 Task: Look for space in Valenza, Italy from 1st July, 2023 to 3rd July, 2023 for 1 adult in price range Rs.5000 to Rs.15000. Place can be private room with 1  bedroom having 1 bed and 1 bathroom. Property type can be house, flat, guest house, hotel. Amenities needed are: wifi. Booking option can be shelf check-in. Required host language is English.
Action: Mouse moved to (392, 95)
Screenshot: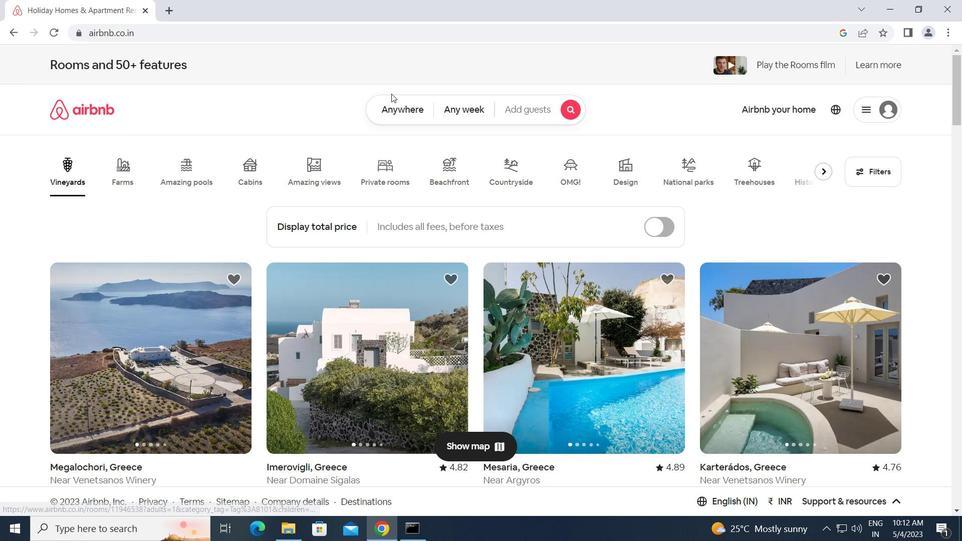 
Action: Mouse pressed left at (392, 95)
Screenshot: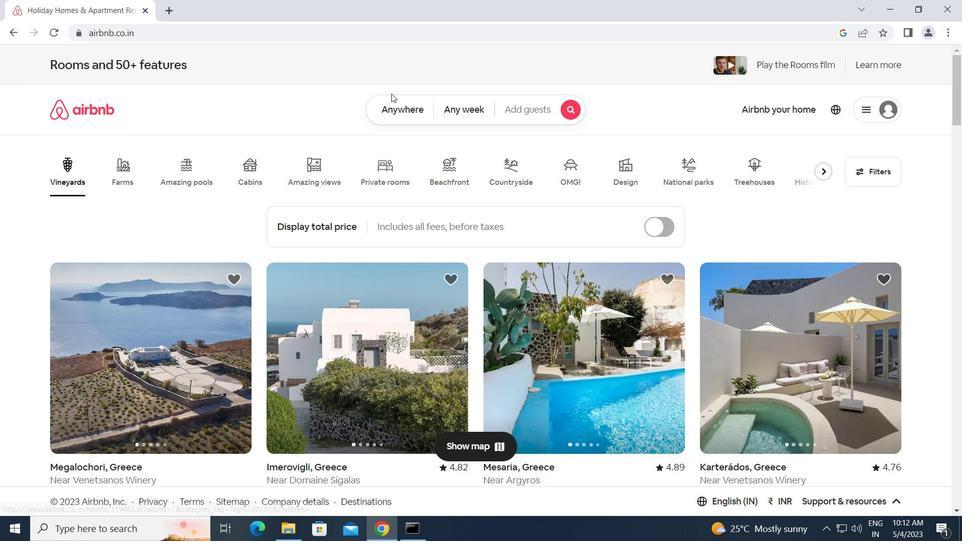 
Action: Mouse moved to (292, 146)
Screenshot: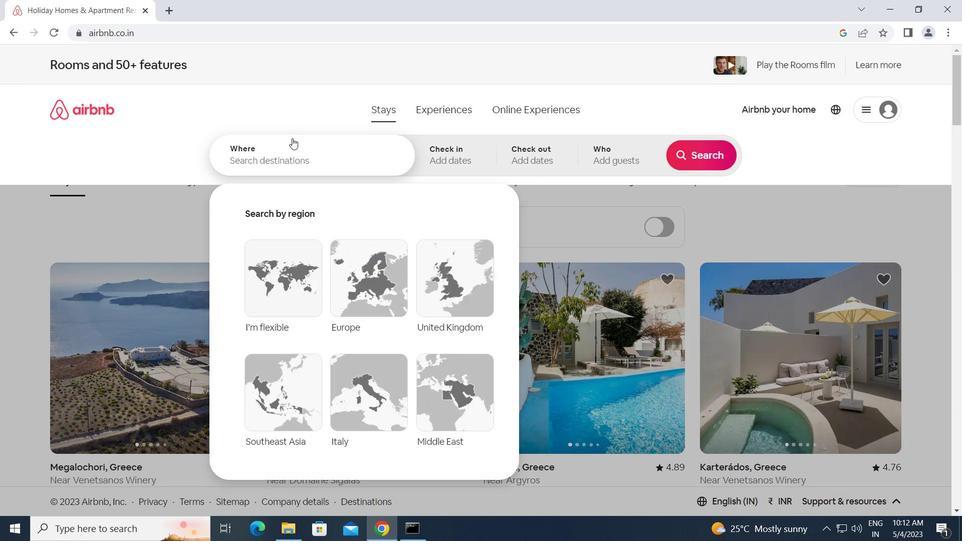 
Action: Mouse pressed left at (292, 146)
Screenshot: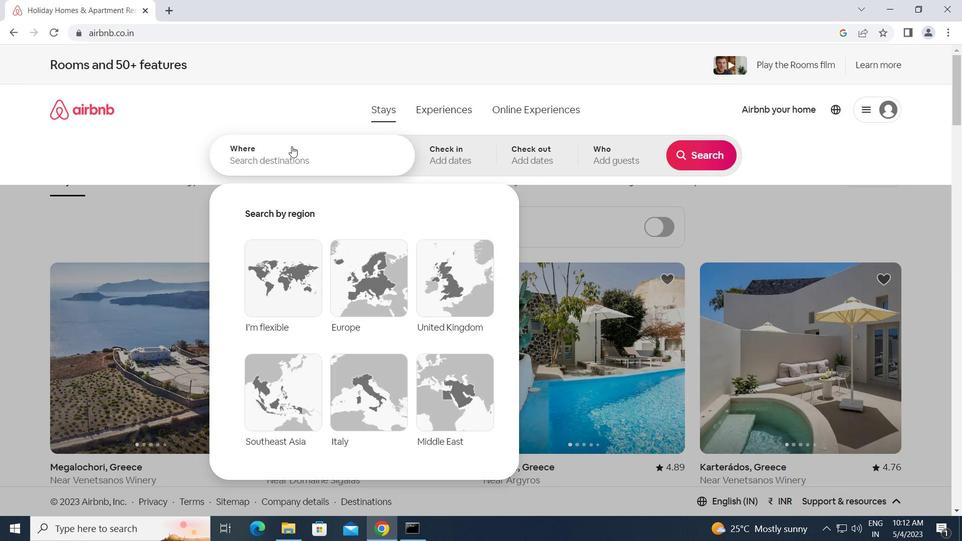 
Action: Key pressed v<Key.caps_lock>alenza,<Key.space><Key.caps_lock>i<Key.caps_lock>taly<Key.enter>
Screenshot: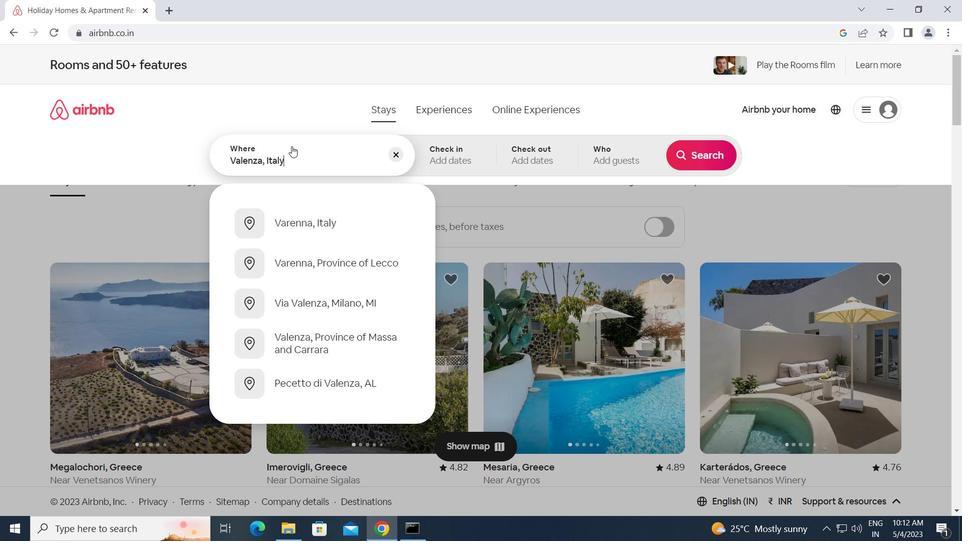 
Action: Mouse moved to (698, 256)
Screenshot: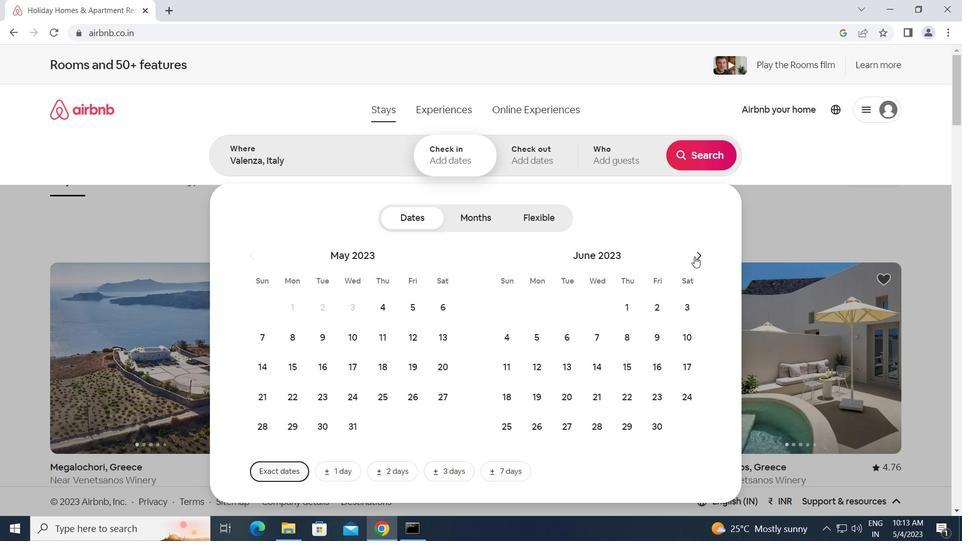 
Action: Mouse pressed left at (698, 256)
Screenshot: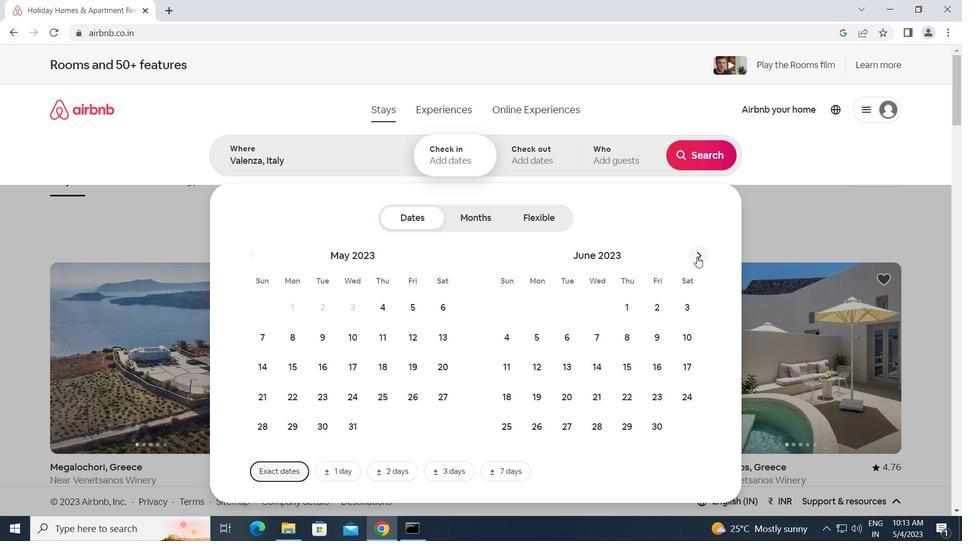 
Action: Mouse moved to (694, 311)
Screenshot: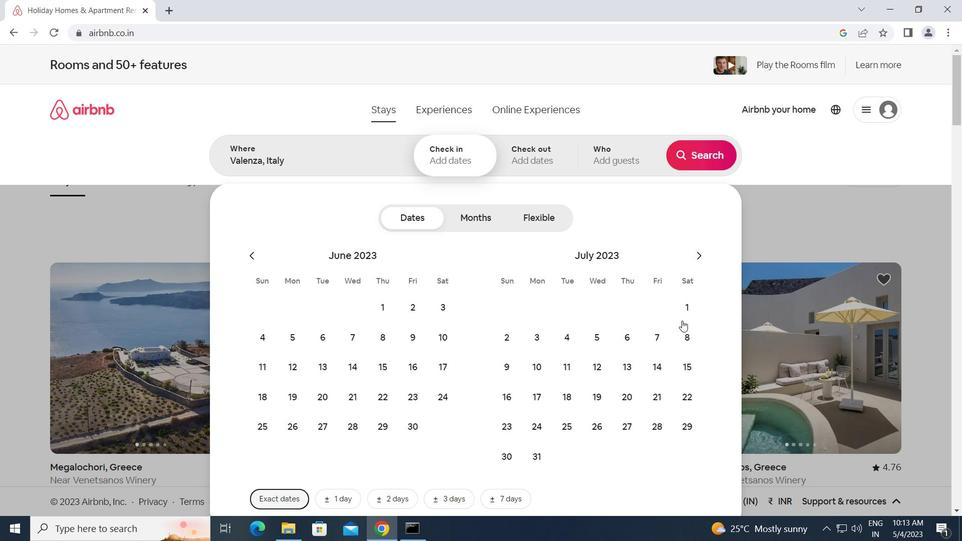 
Action: Mouse pressed left at (694, 311)
Screenshot: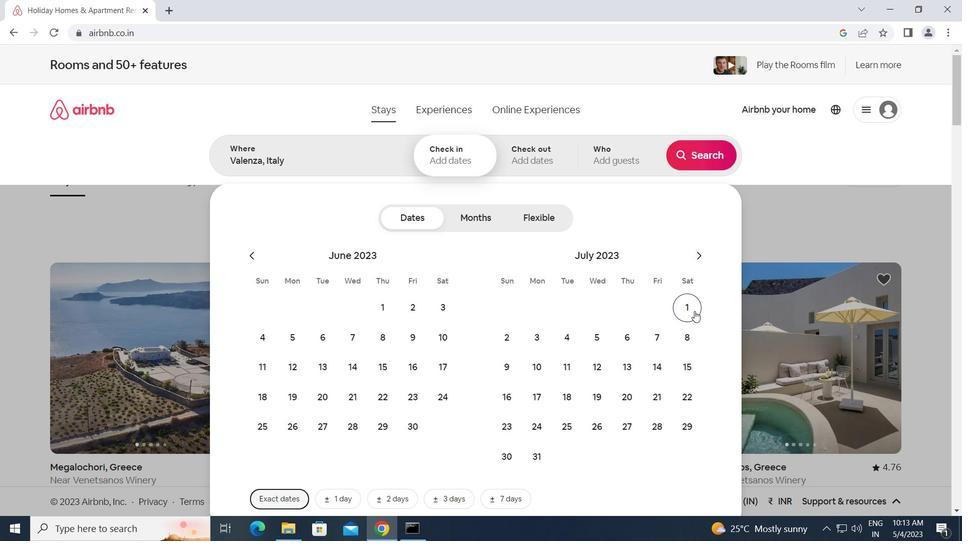 
Action: Mouse moved to (536, 336)
Screenshot: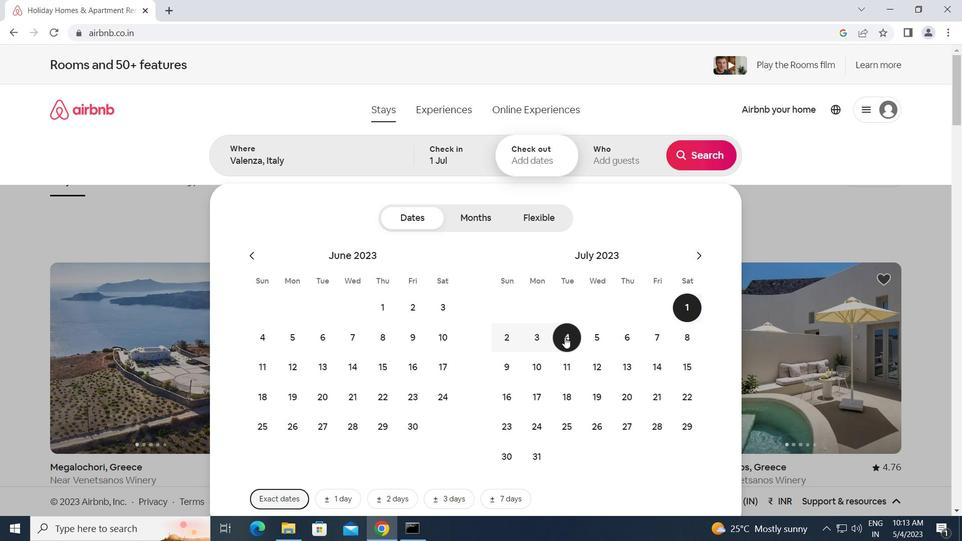 
Action: Mouse pressed left at (536, 336)
Screenshot: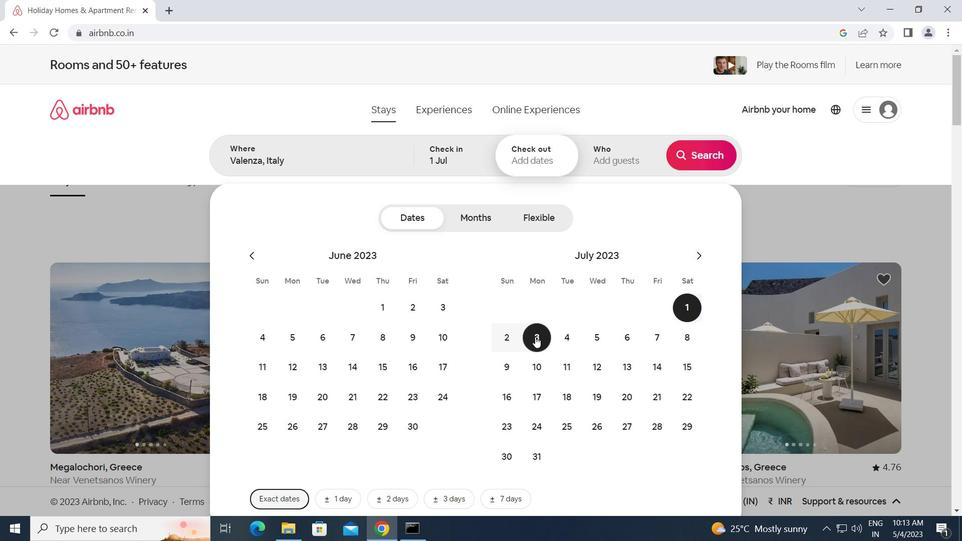 
Action: Mouse moved to (605, 160)
Screenshot: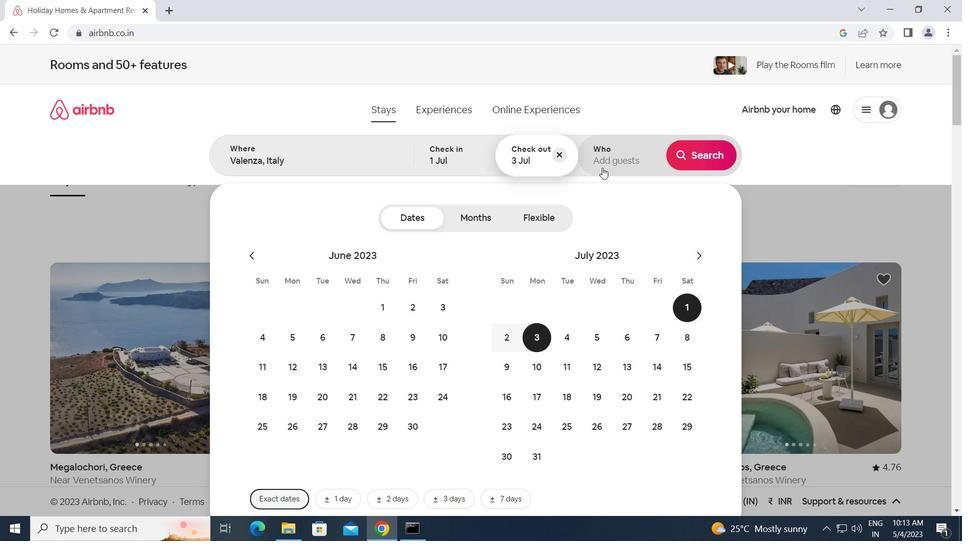 
Action: Mouse pressed left at (605, 160)
Screenshot: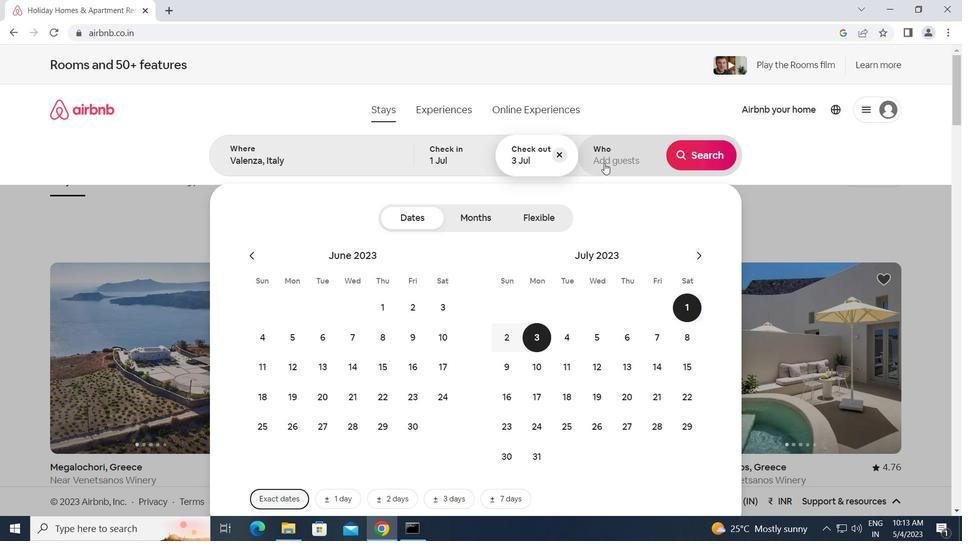 
Action: Mouse moved to (698, 217)
Screenshot: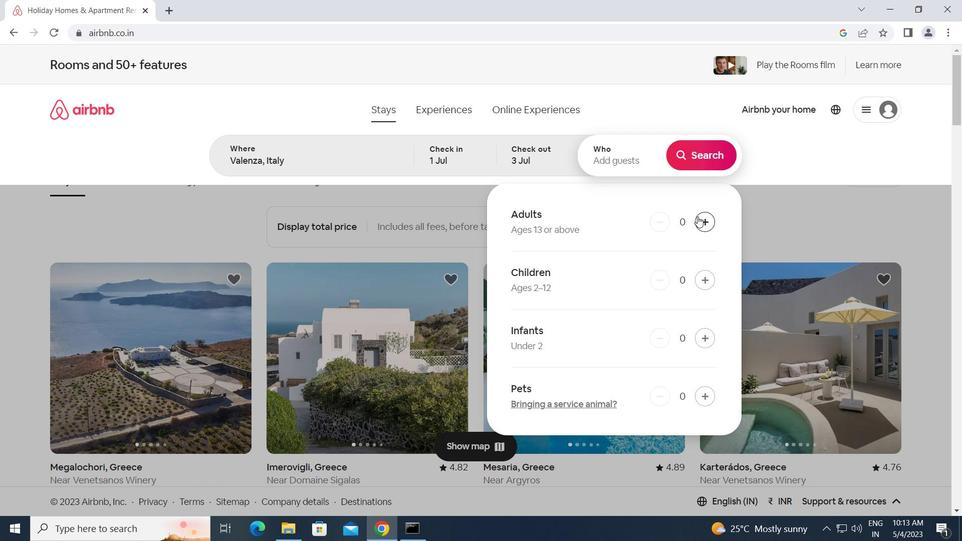 
Action: Mouse pressed left at (698, 217)
Screenshot: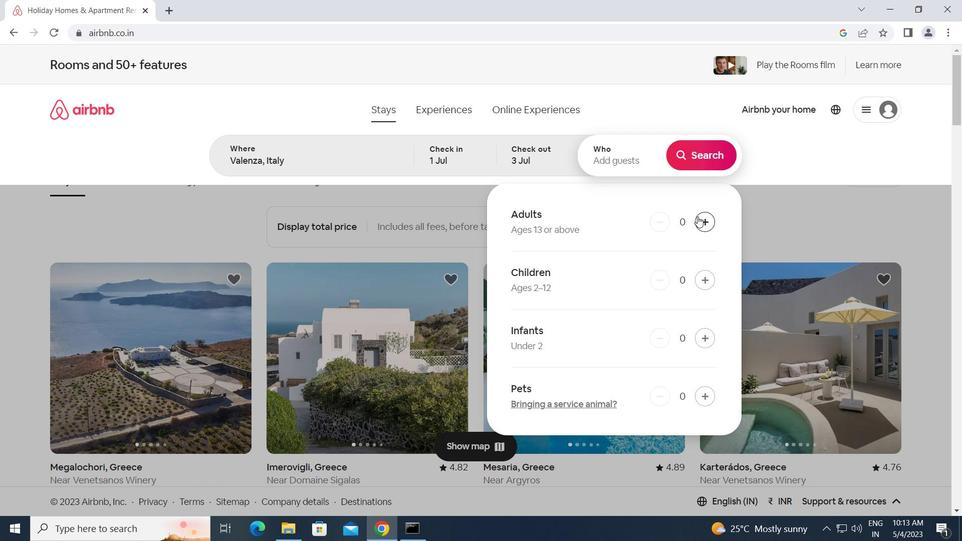 
Action: Mouse moved to (701, 153)
Screenshot: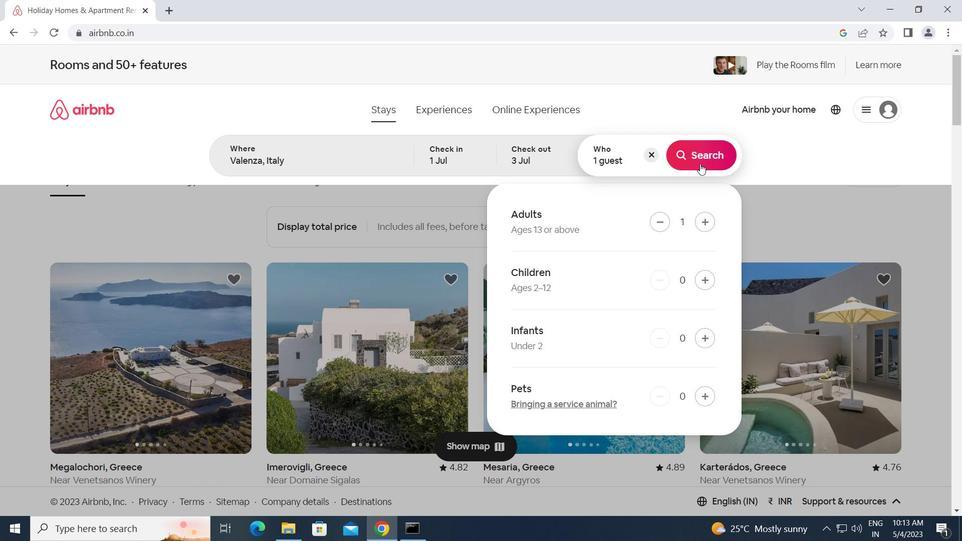
Action: Mouse pressed left at (701, 153)
Screenshot: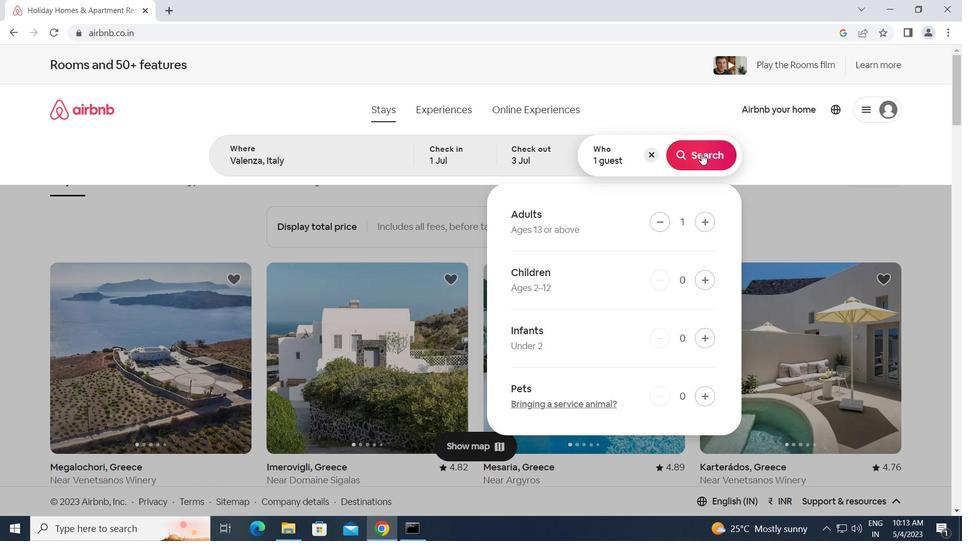 
Action: Mouse moved to (902, 113)
Screenshot: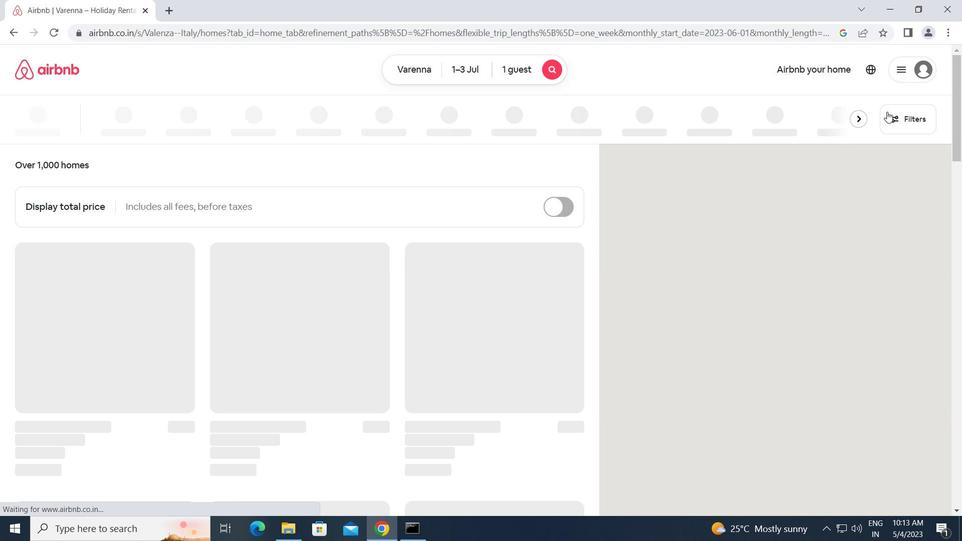 
Action: Mouse pressed left at (902, 113)
Screenshot: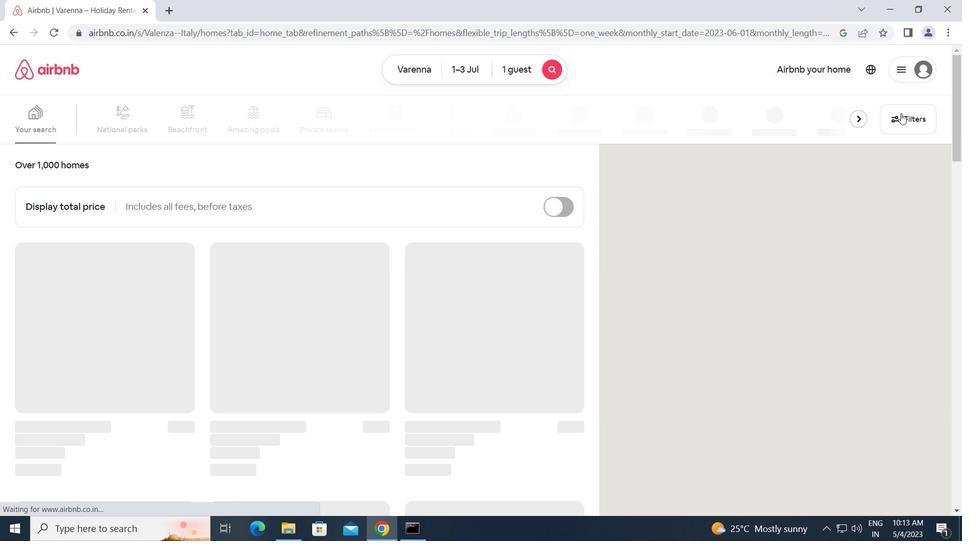 
Action: Mouse moved to (318, 280)
Screenshot: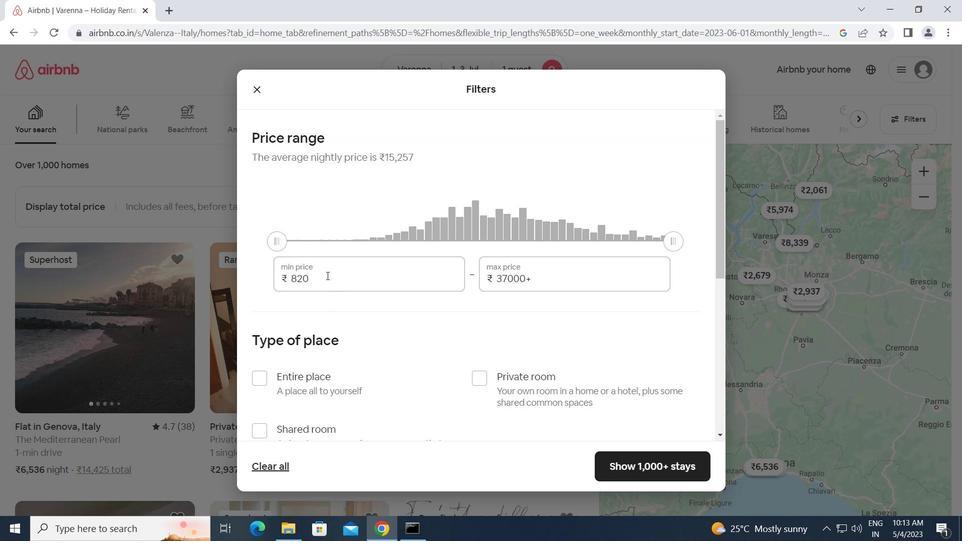 
Action: Mouse pressed left at (318, 280)
Screenshot: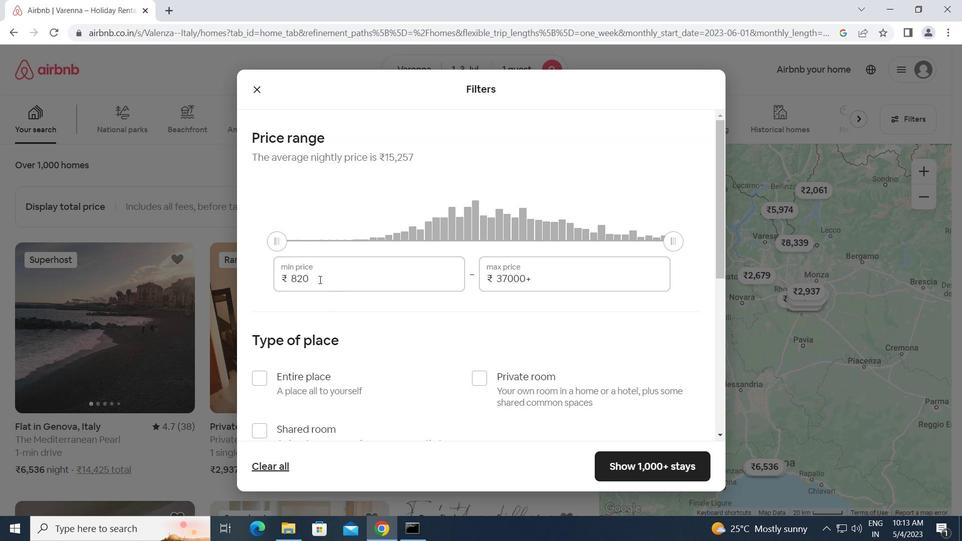 
Action: Mouse moved to (275, 281)
Screenshot: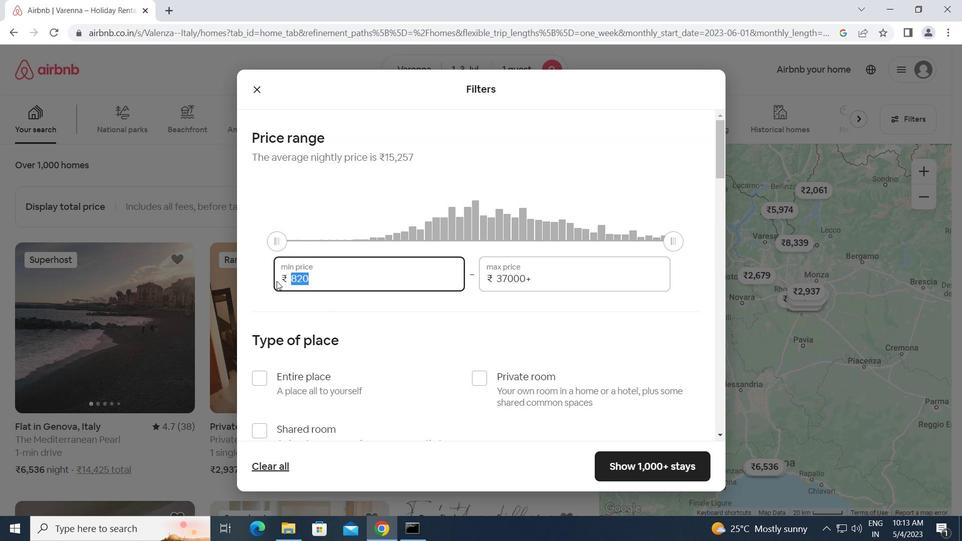 
Action: Key pressed 5000<Key.tab>1<Key.backspace><Key.backspace><Key.backspace><Key.backspace><Key.backspace><Key.backspace><Key.backspace><Key.backspace><Key.backspace><Key.backspace><Key.backspace><Key.backspace><Key.backspace>15000
Screenshot: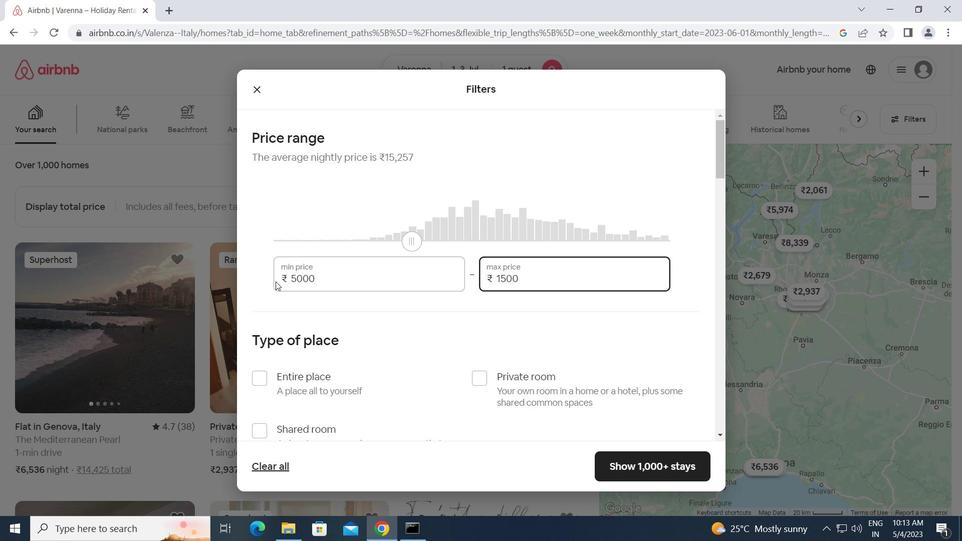 
Action: Mouse moved to (472, 378)
Screenshot: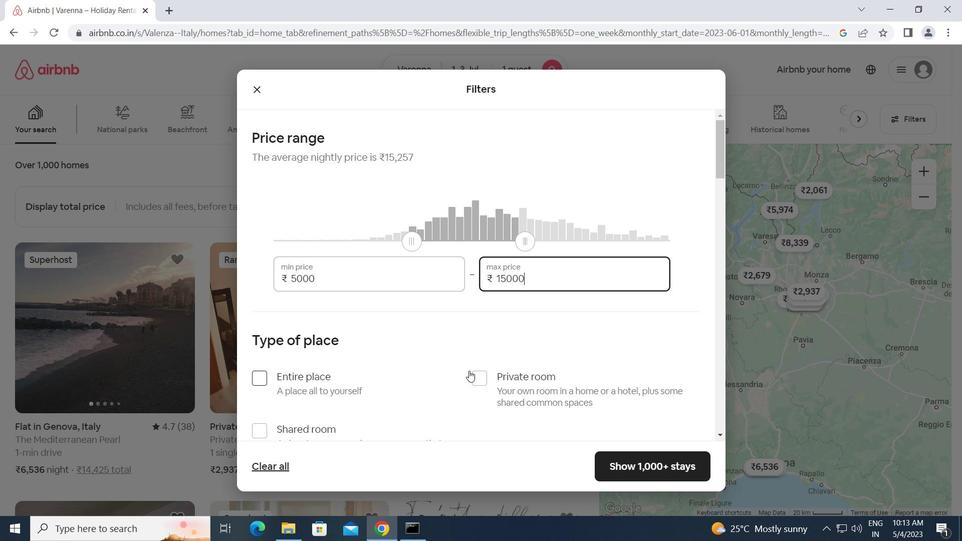 
Action: Mouse pressed left at (472, 378)
Screenshot: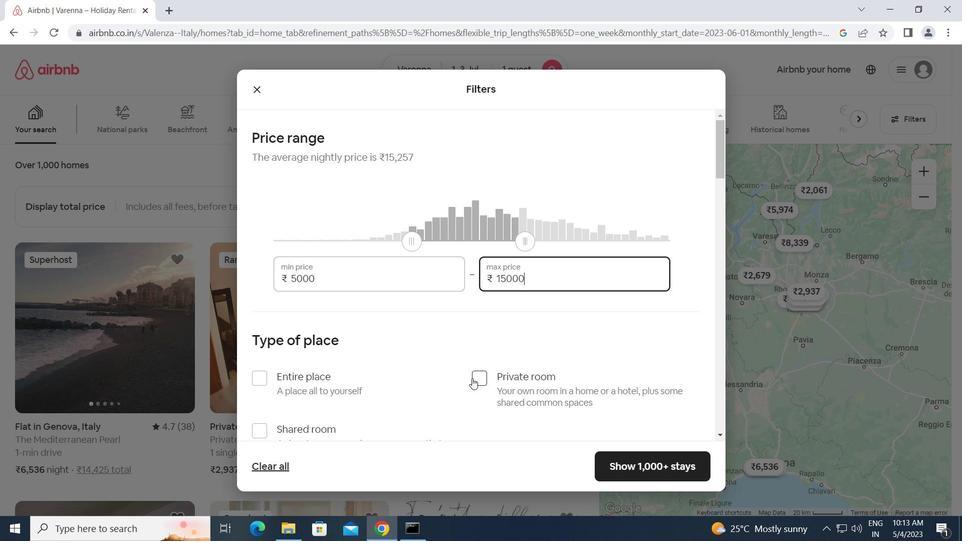 
Action: Mouse moved to (433, 387)
Screenshot: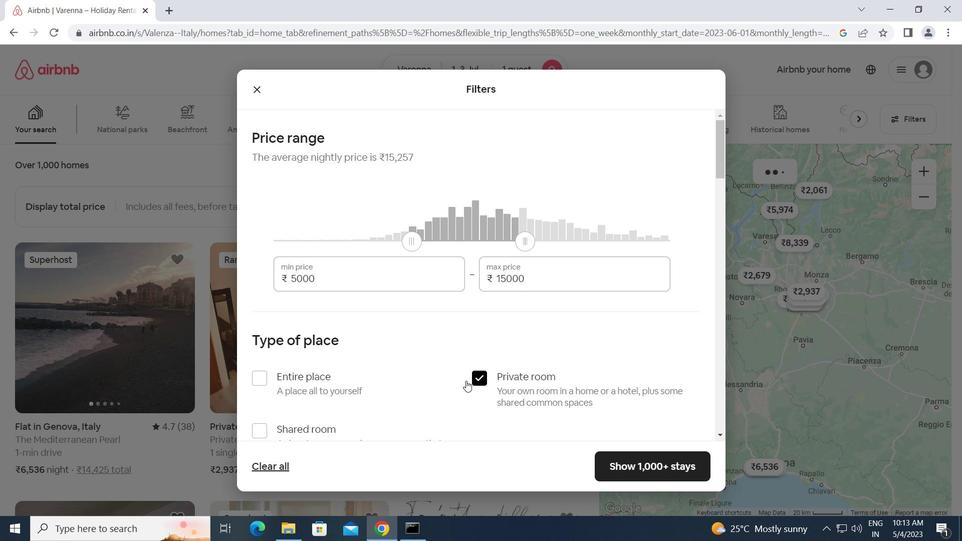 
Action: Mouse scrolled (433, 386) with delta (0, 0)
Screenshot: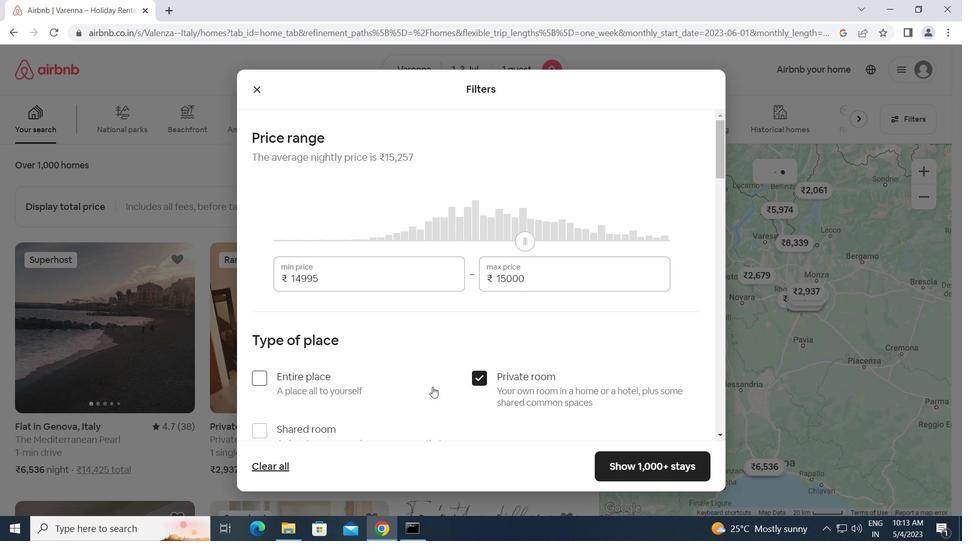 
Action: Mouse scrolled (433, 386) with delta (0, 0)
Screenshot: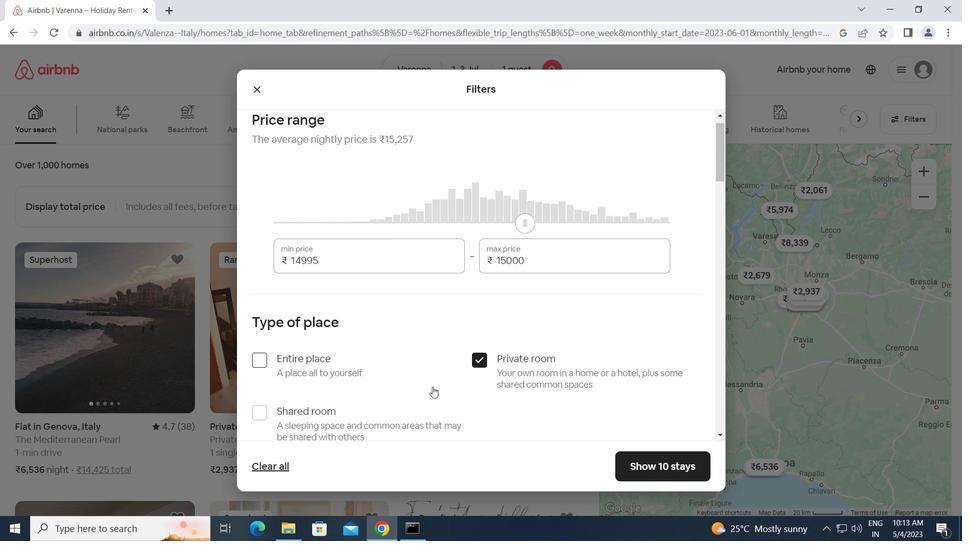 
Action: Mouse moved to (394, 397)
Screenshot: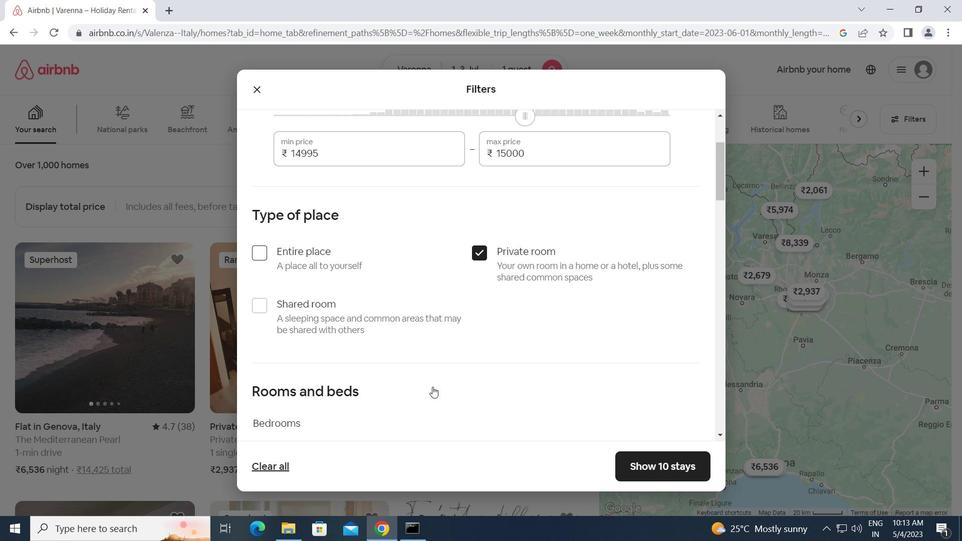 
Action: Mouse scrolled (394, 397) with delta (0, 0)
Screenshot: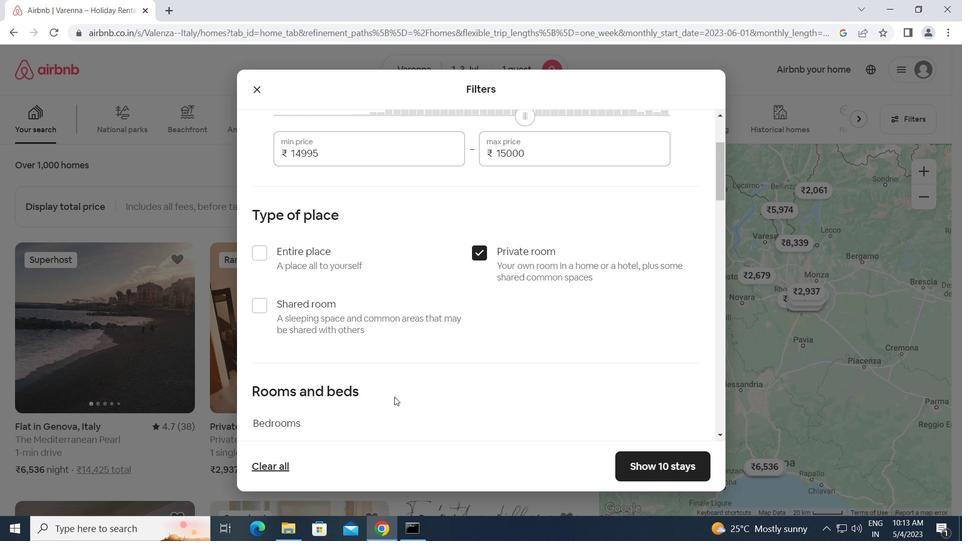 
Action: Mouse moved to (322, 394)
Screenshot: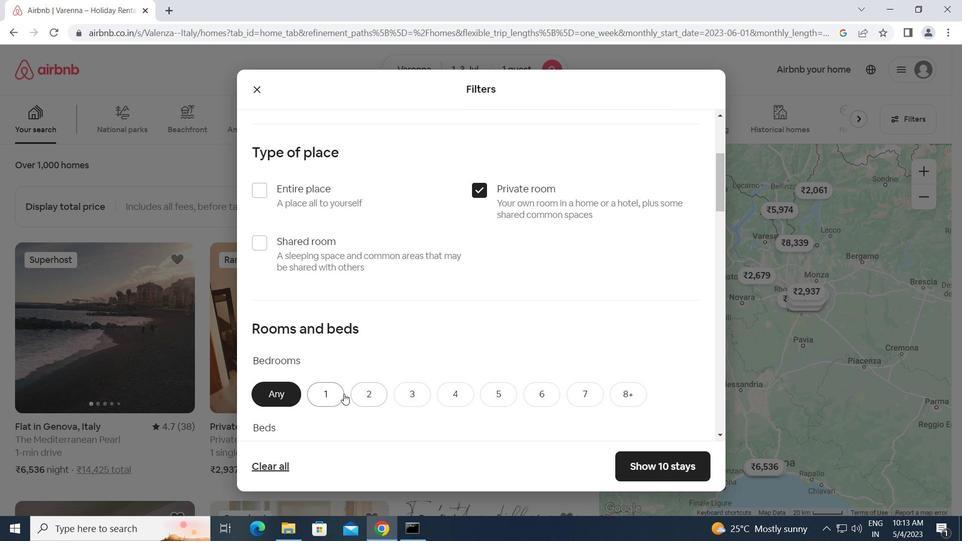 
Action: Mouse pressed left at (322, 394)
Screenshot: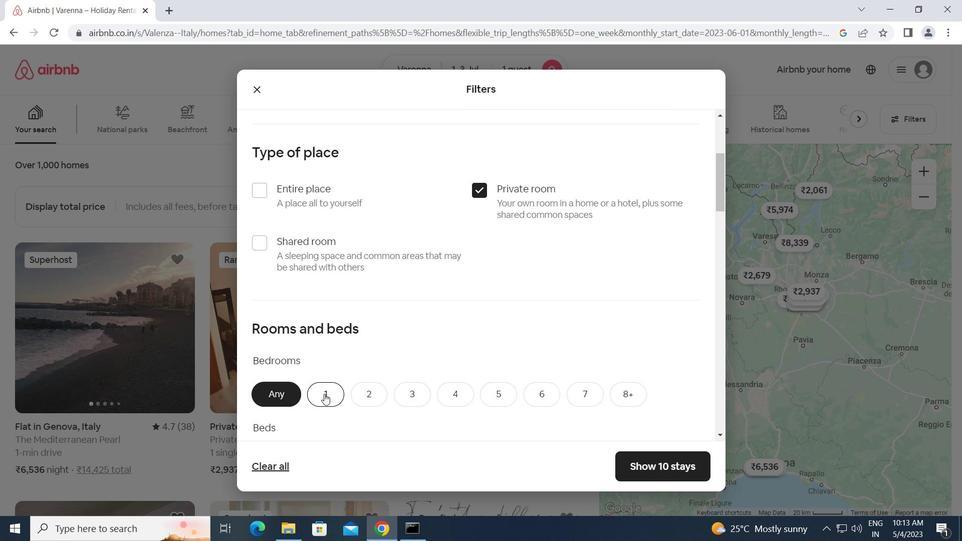 
Action: Mouse moved to (329, 396)
Screenshot: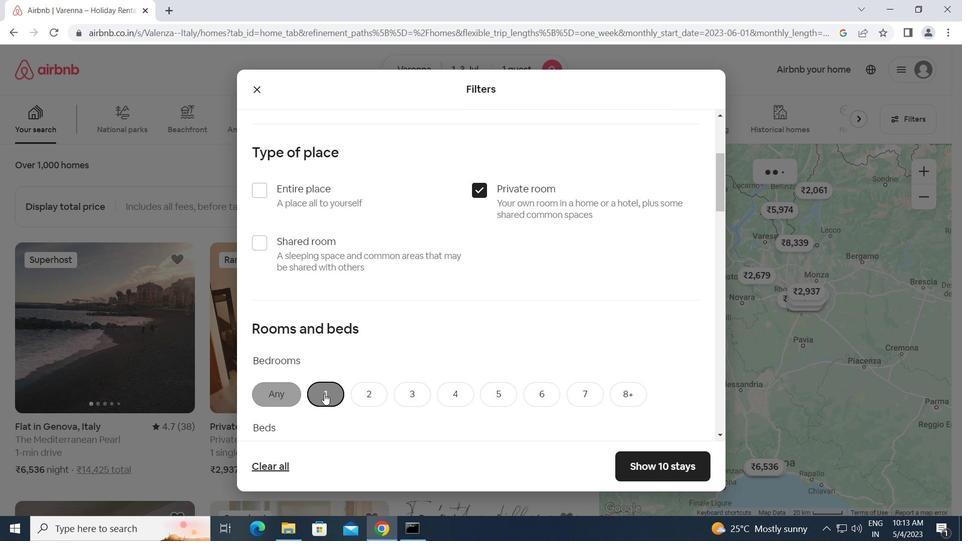 
Action: Mouse scrolled (329, 395) with delta (0, 0)
Screenshot: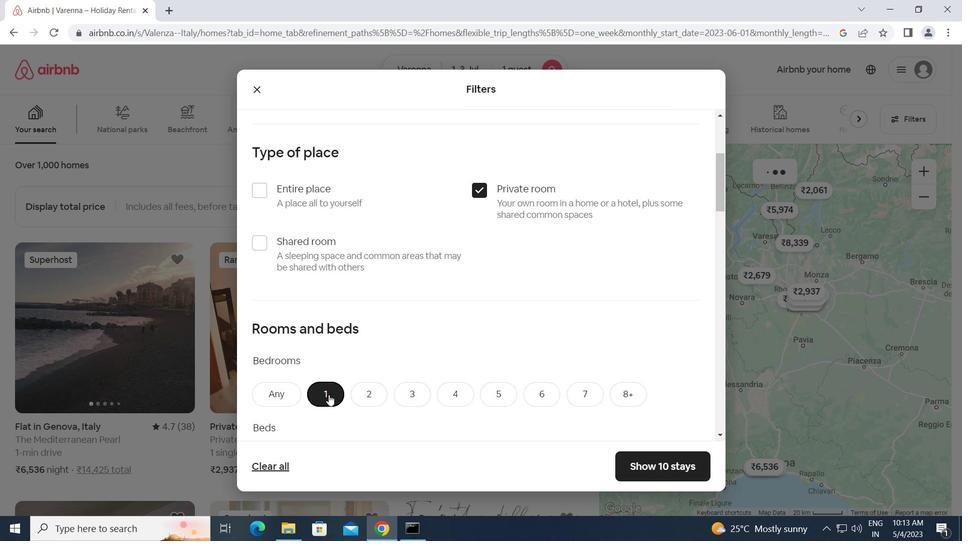 
Action: Mouse pressed left at (329, 396)
Screenshot: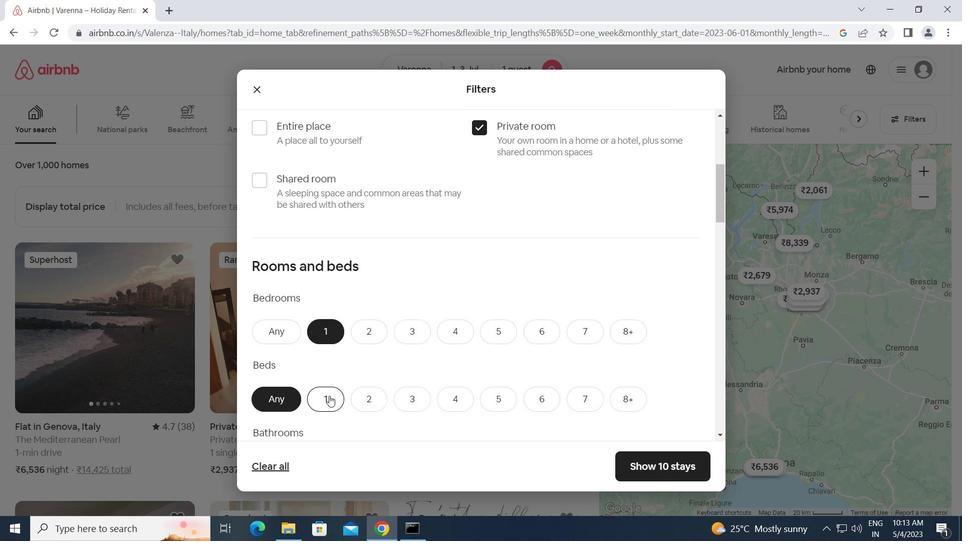 
Action: Mouse moved to (399, 407)
Screenshot: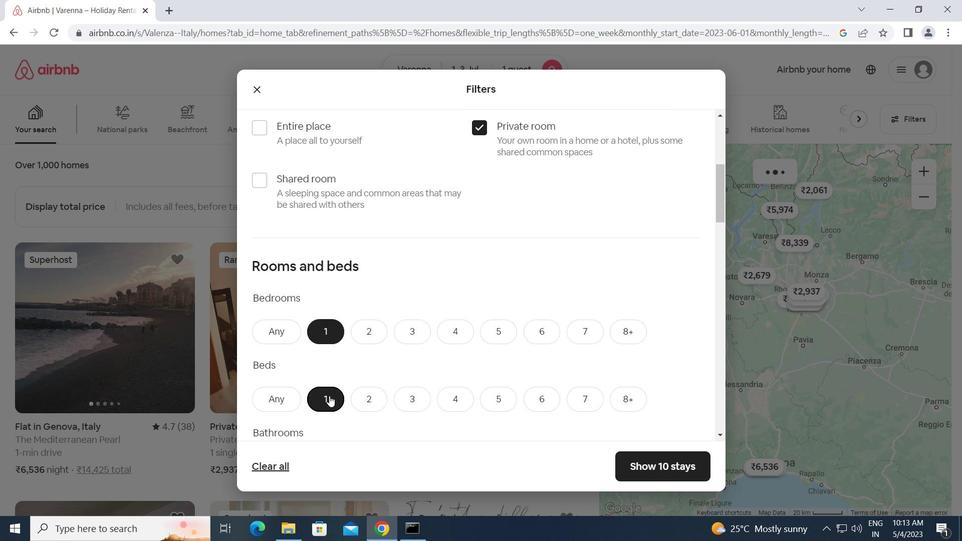 
Action: Mouse scrolled (399, 406) with delta (0, 0)
Screenshot: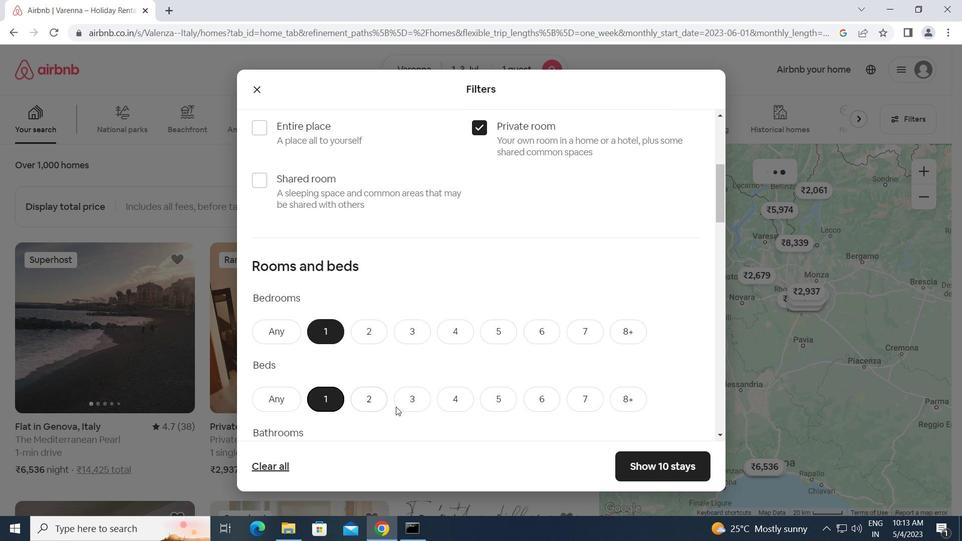 
Action: Mouse scrolled (399, 406) with delta (0, 0)
Screenshot: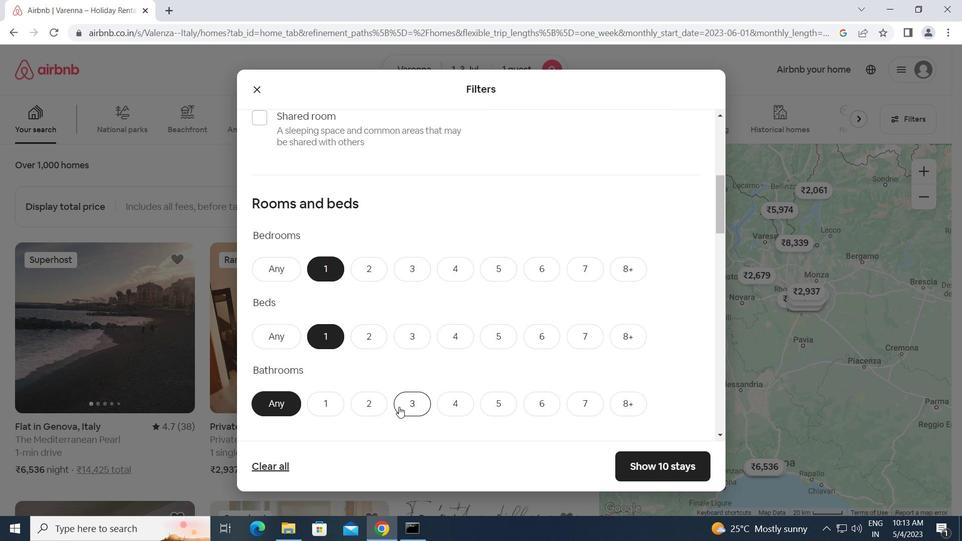 
Action: Mouse moved to (322, 339)
Screenshot: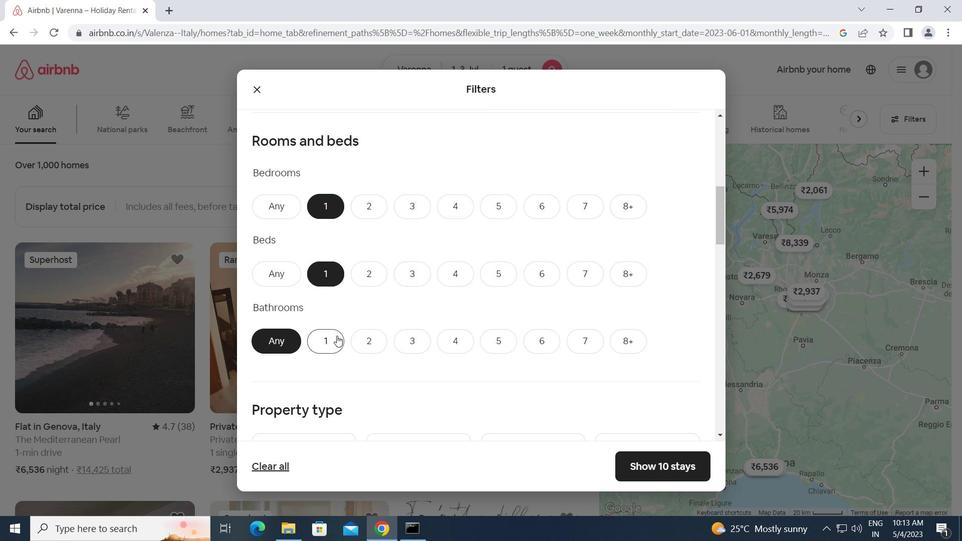 
Action: Mouse pressed left at (322, 339)
Screenshot: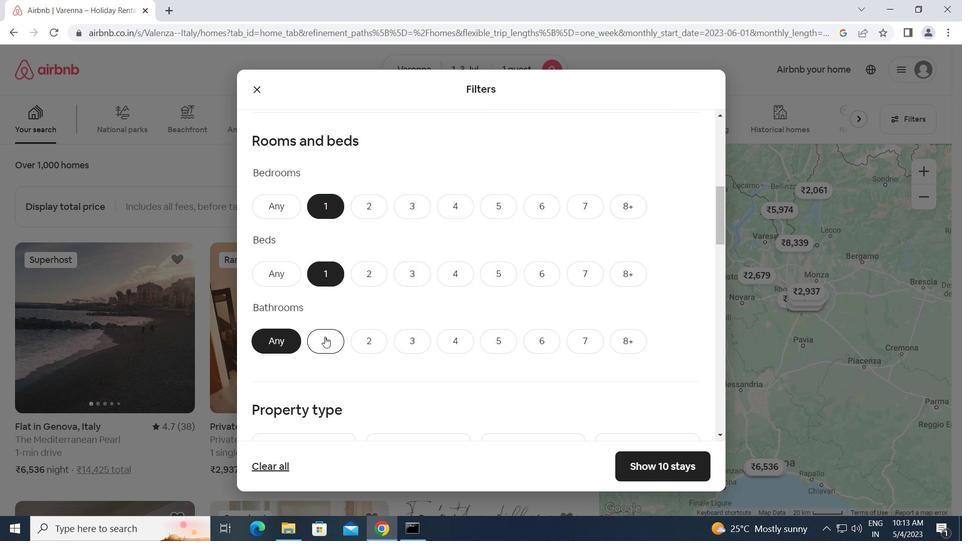 
Action: Mouse moved to (348, 356)
Screenshot: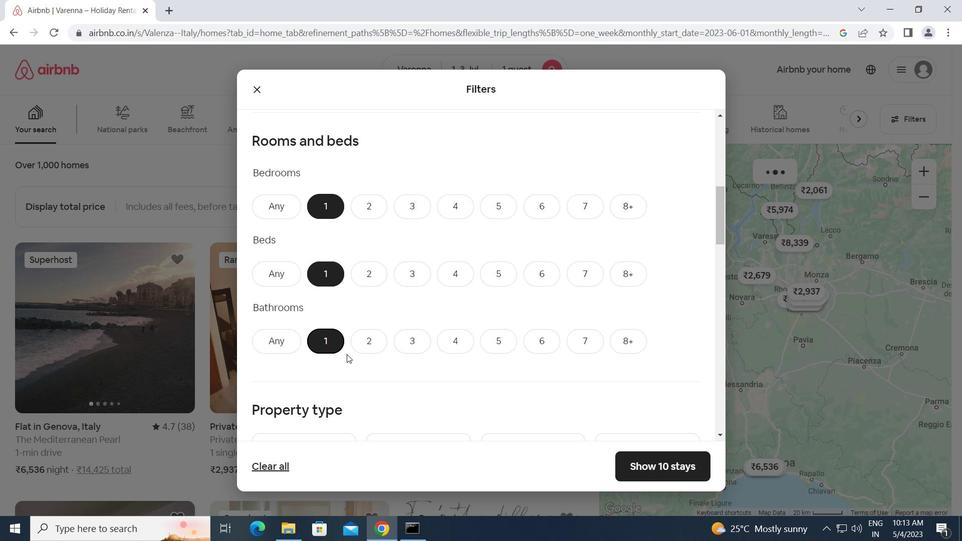 
Action: Mouse scrolled (348, 355) with delta (0, 0)
Screenshot: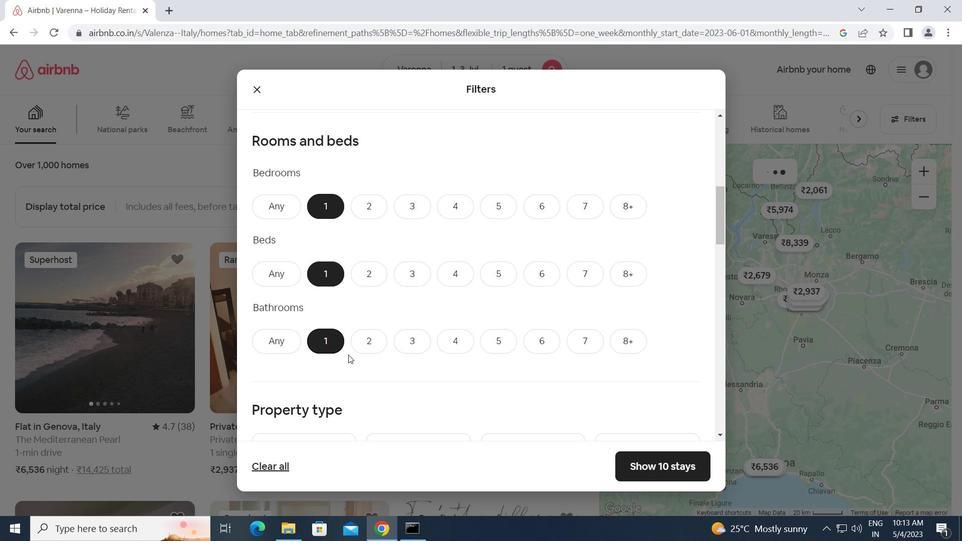 
Action: Mouse moved to (330, 386)
Screenshot: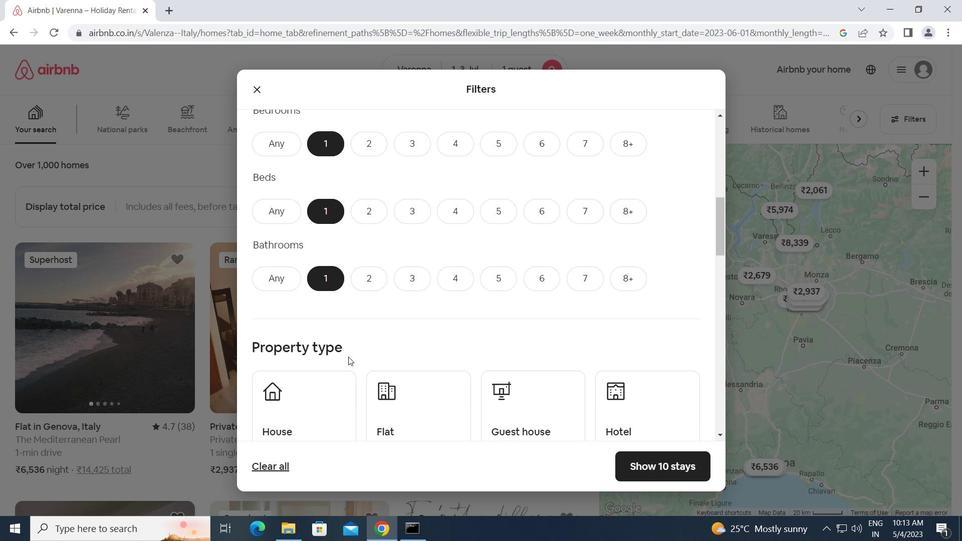 
Action: Mouse scrolled (330, 385) with delta (0, 0)
Screenshot: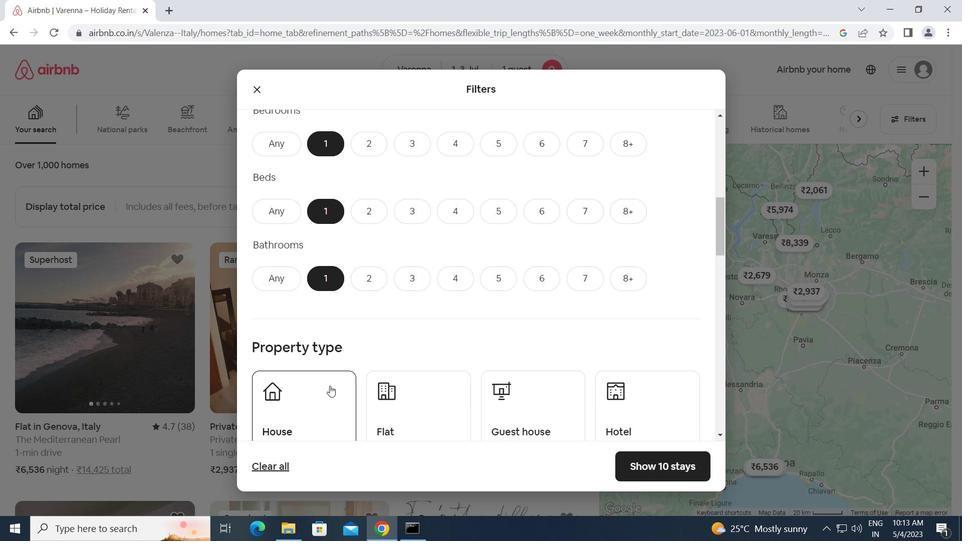 
Action: Mouse moved to (314, 369)
Screenshot: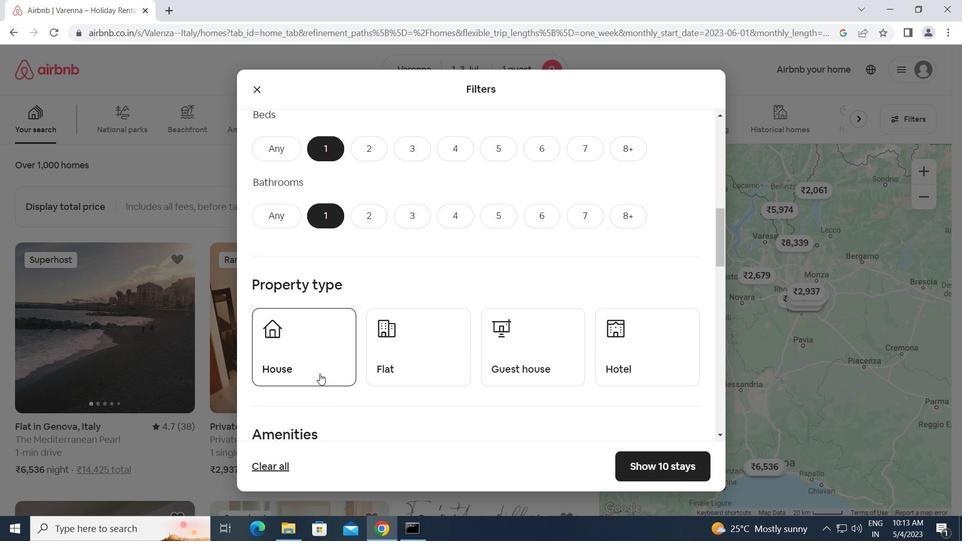 
Action: Mouse pressed left at (314, 369)
Screenshot: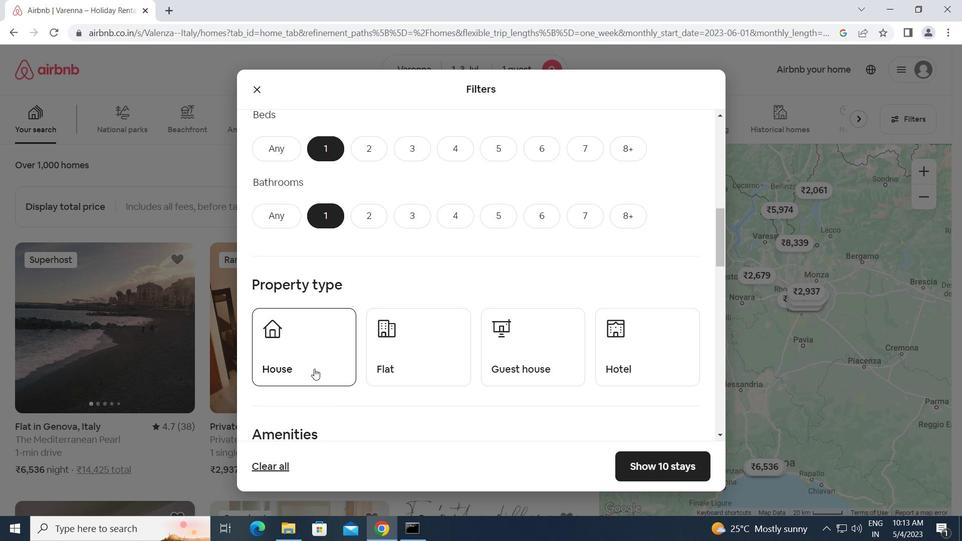 
Action: Mouse moved to (410, 377)
Screenshot: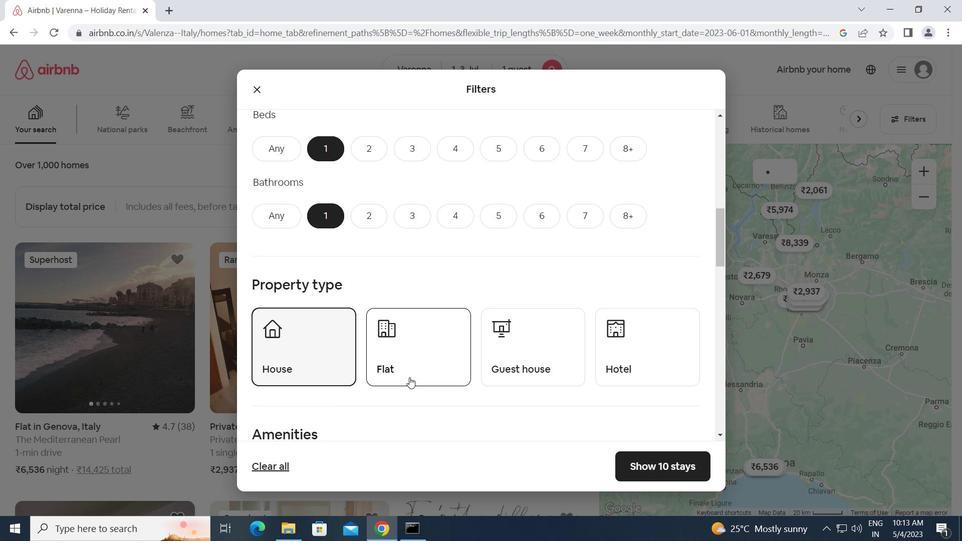 
Action: Mouse pressed left at (410, 377)
Screenshot: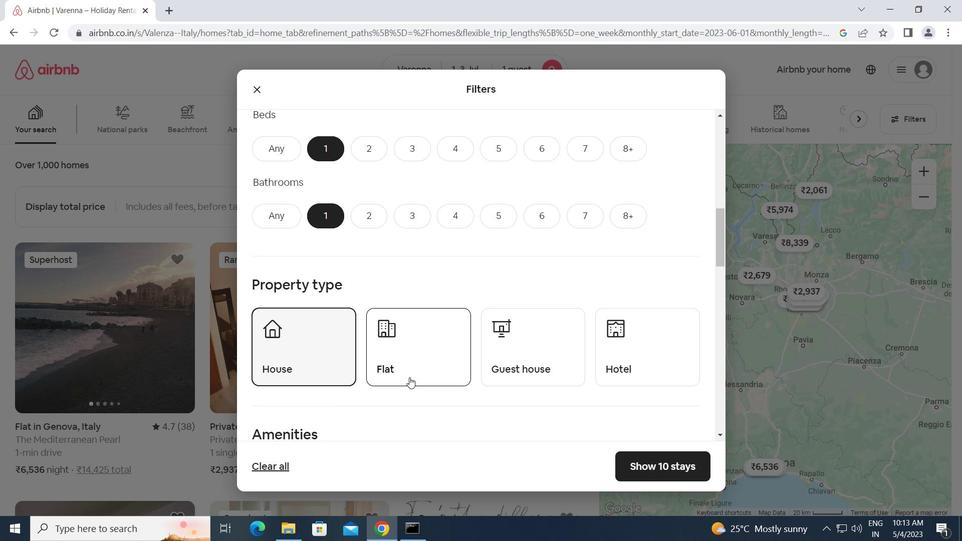 
Action: Mouse moved to (531, 359)
Screenshot: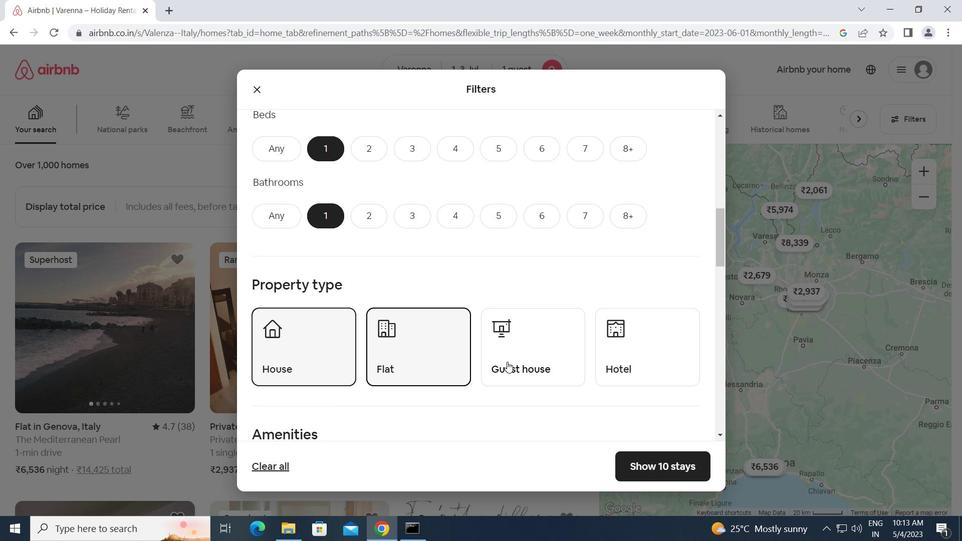 
Action: Mouse pressed left at (531, 359)
Screenshot: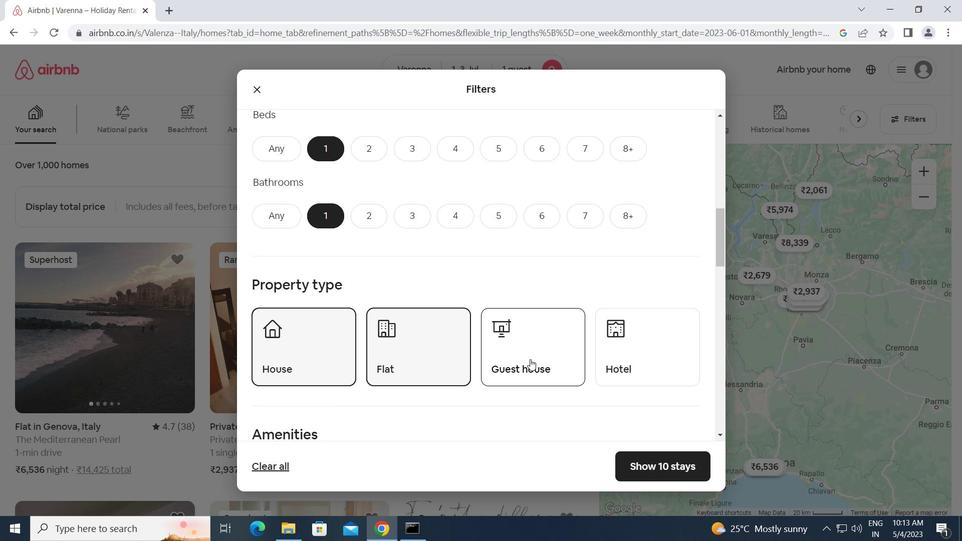 
Action: Mouse moved to (628, 355)
Screenshot: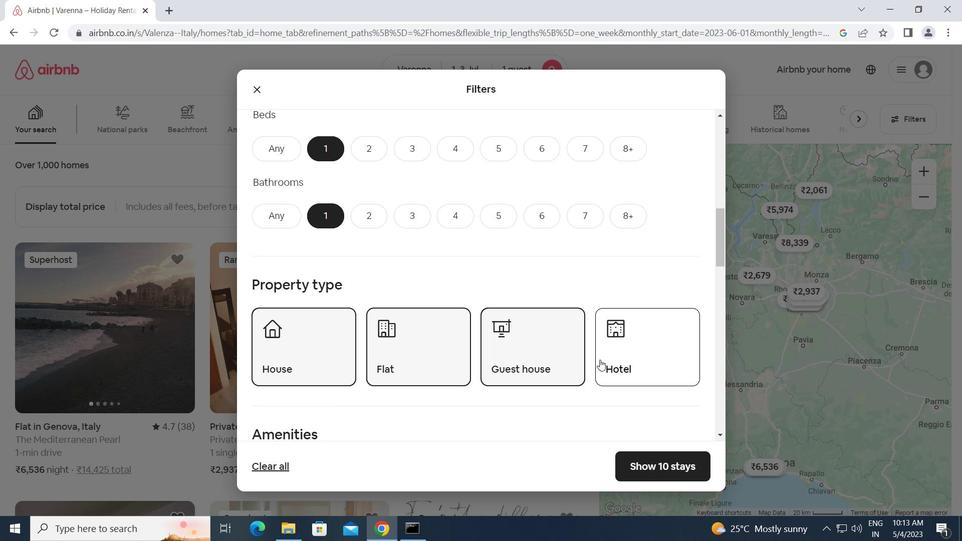 
Action: Mouse pressed left at (628, 355)
Screenshot: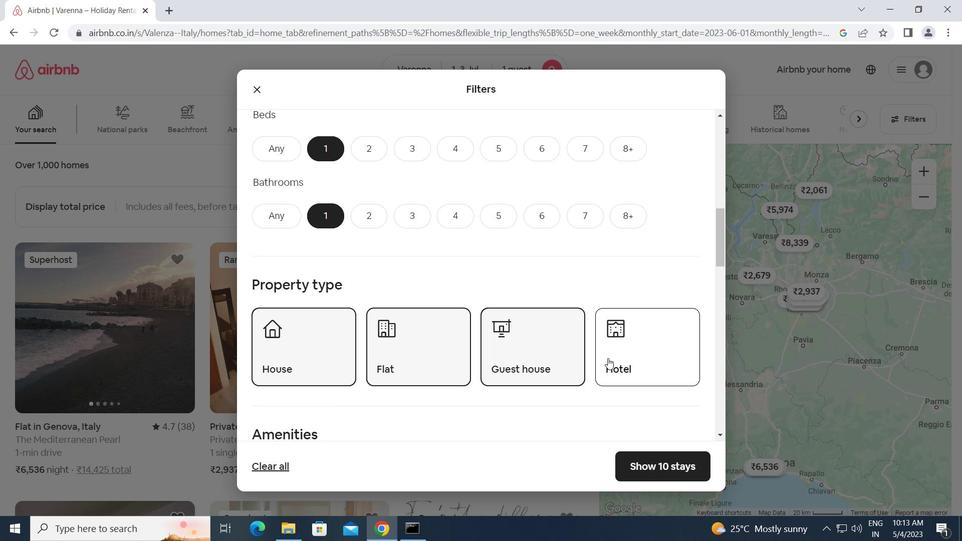 
Action: Mouse moved to (522, 395)
Screenshot: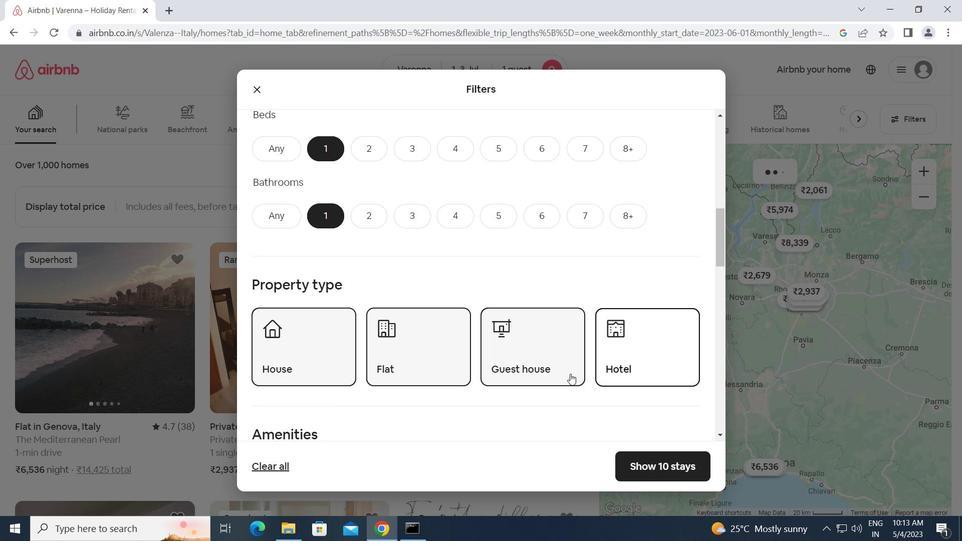 
Action: Mouse scrolled (522, 395) with delta (0, 0)
Screenshot: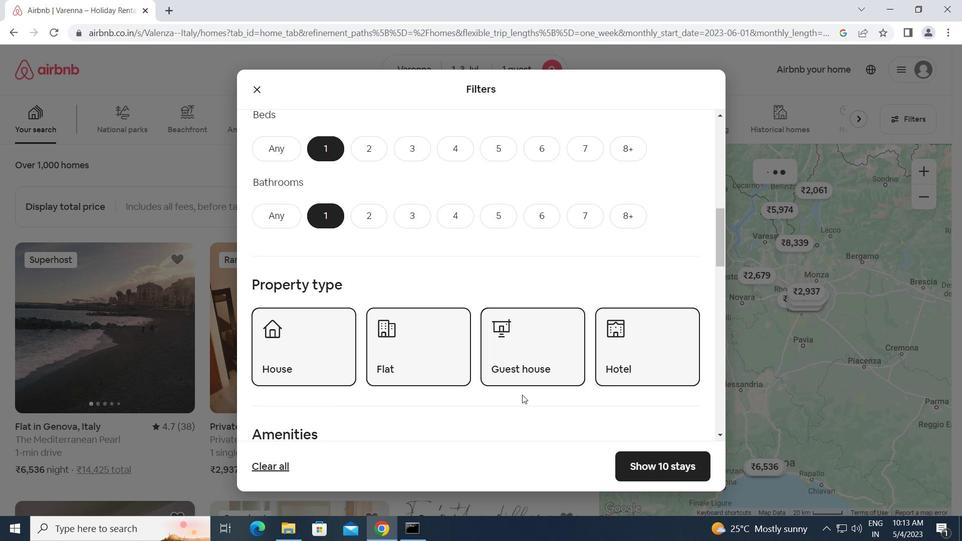 
Action: Mouse scrolled (522, 395) with delta (0, 0)
Screenshot: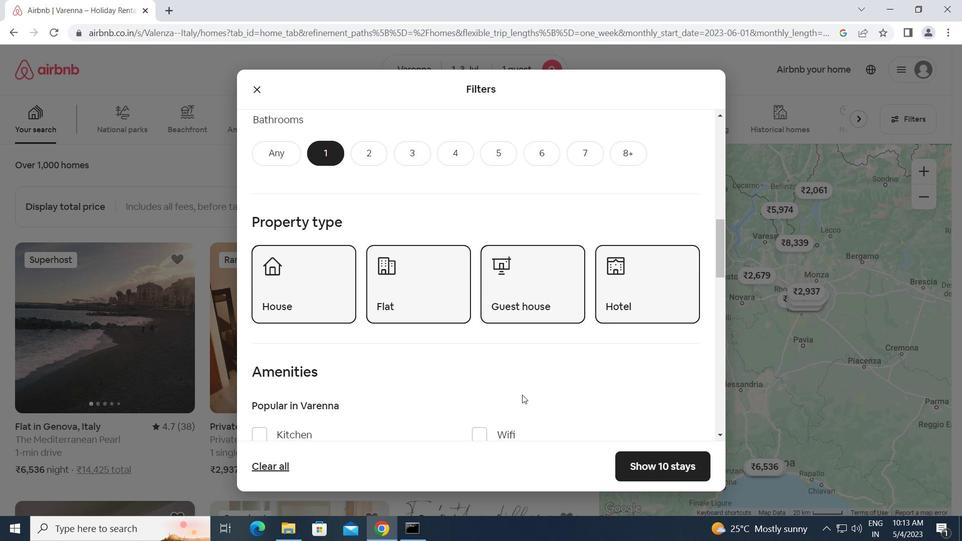 
Action: Mouse moved to (481, 368)
Screenshot: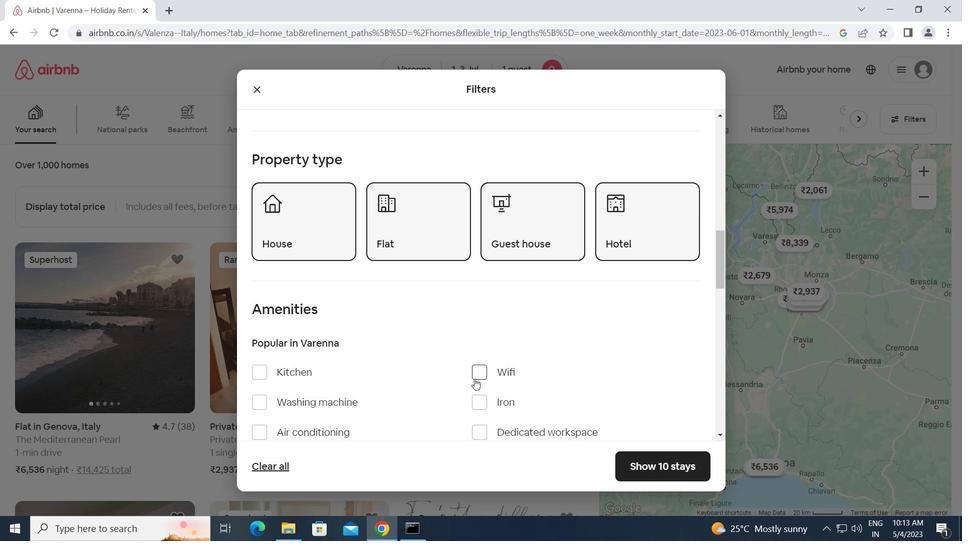 
Action: Mouse pressed left at (481, 368)
Screenshot: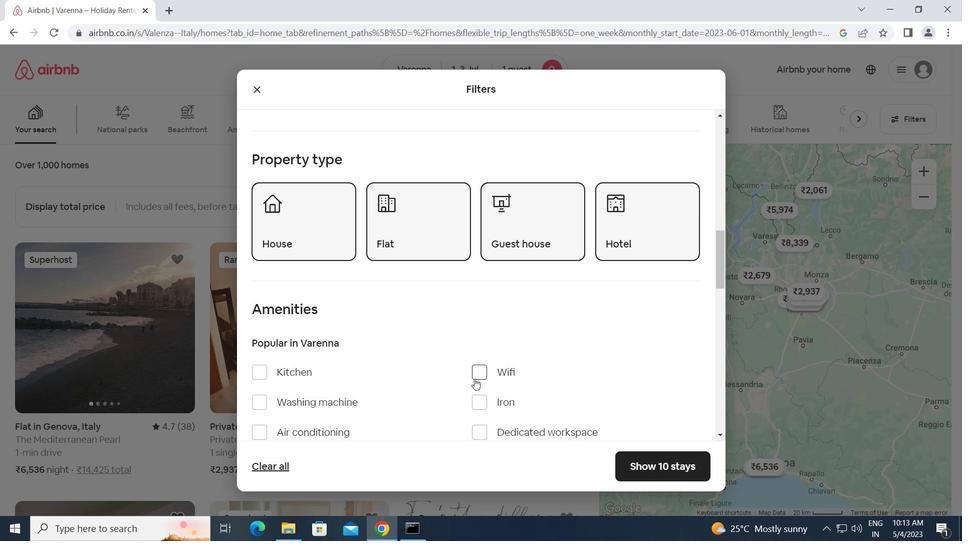 
Action: Mouse moved to (447, 400)
Screenshot: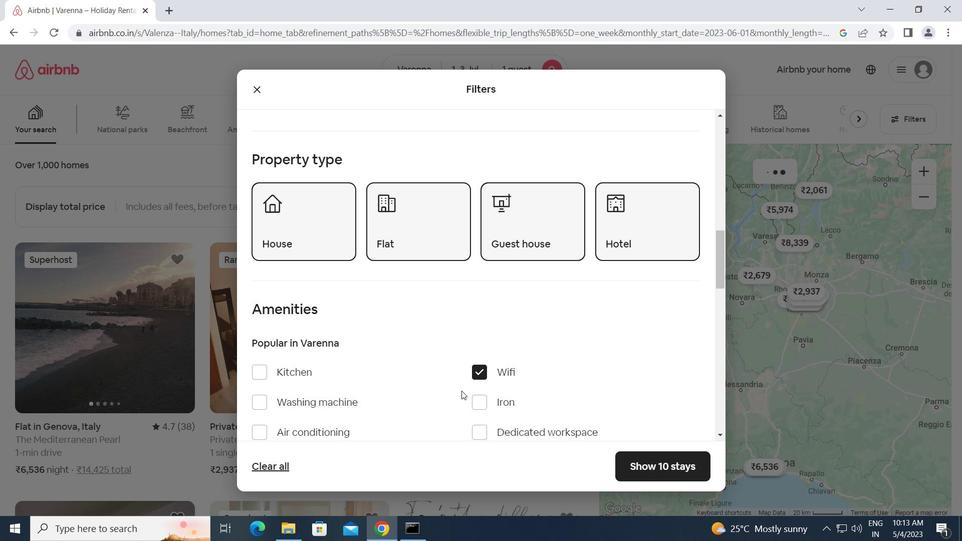 
Action: Mouse scrolled (447, 400) with delta (0, 0)
Screenshot: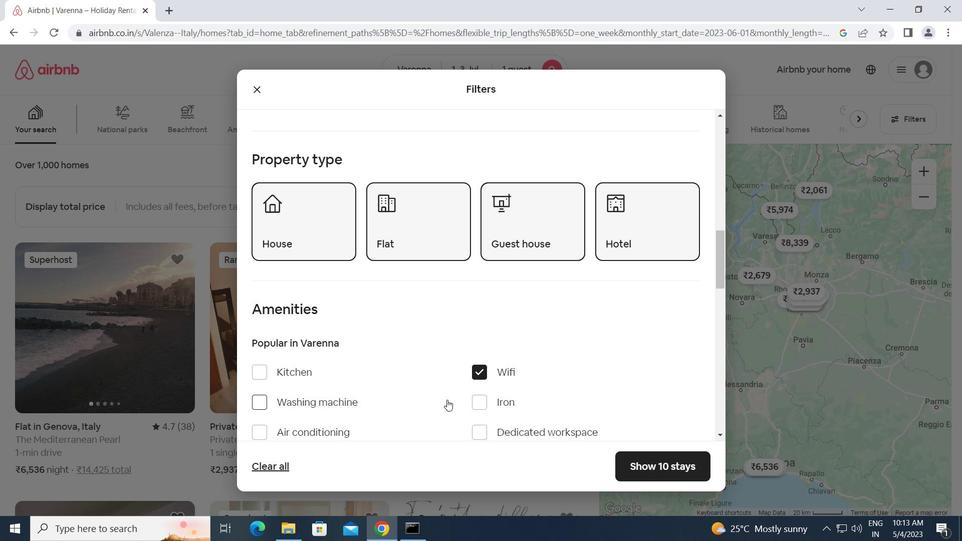 
Action: Mouse scrolled (447, 400) with delta (0, 0)
Screenshot: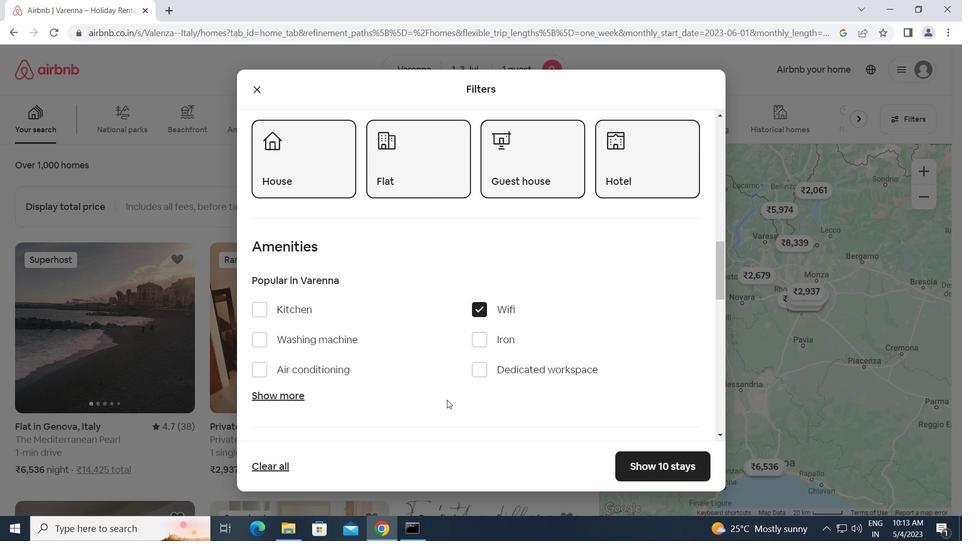 
Action: Mouse scrolled (447, 400) with delta (0, 0)
Screenshot: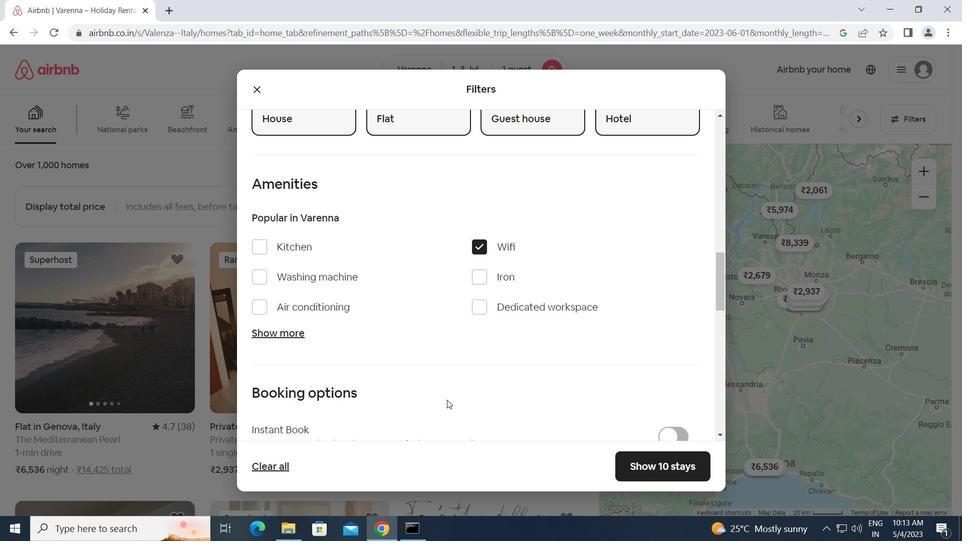 
Action: Mouse moved to (669, 413)
Screenshot: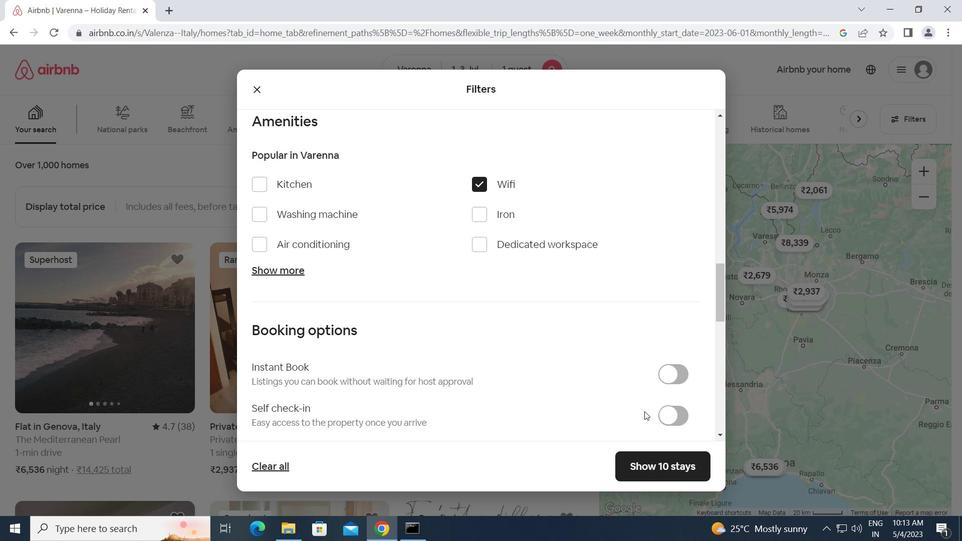 
Action: Mouse pressed left at (669, 413)
Screenshot: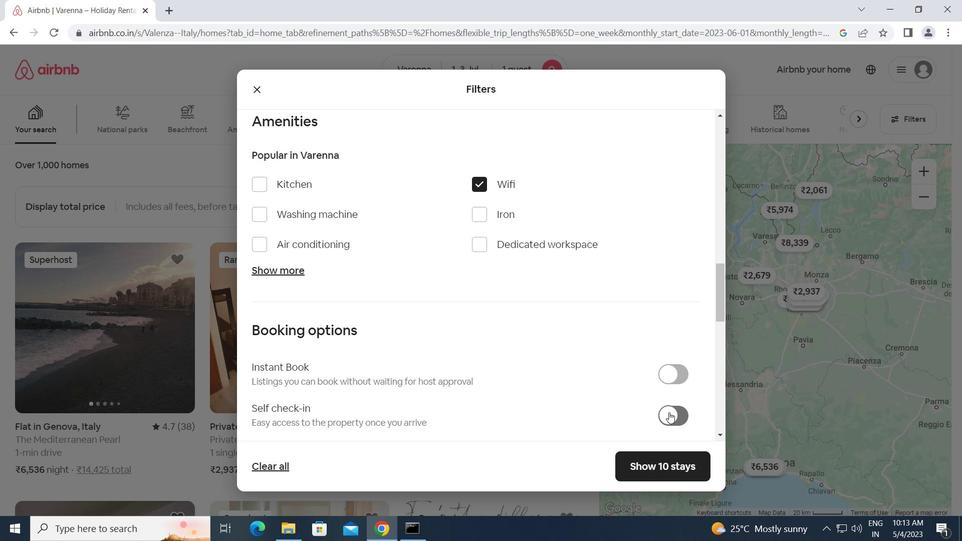 
Action: Mouse moved to (552, 412)
Screenshot: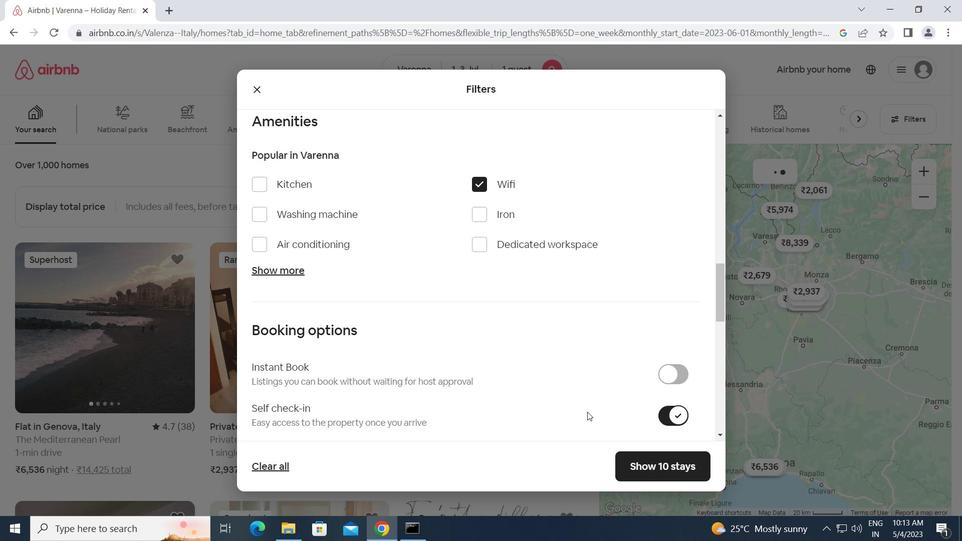 
Action: Mouse scrolled (552, 411) with delta (0, 0)
Screenshot: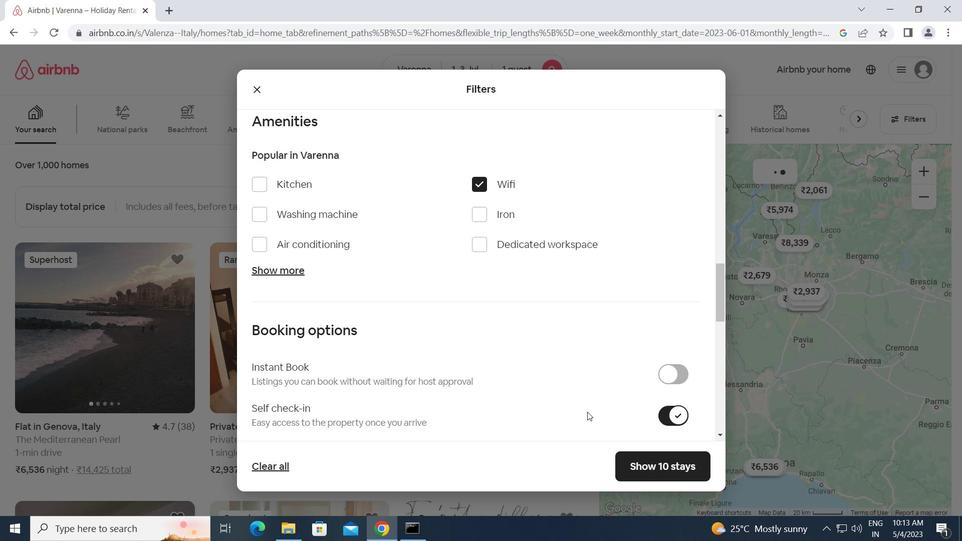 
Action: Mouse scrolled (552, 411) with delta (0, 0)
Screenshot: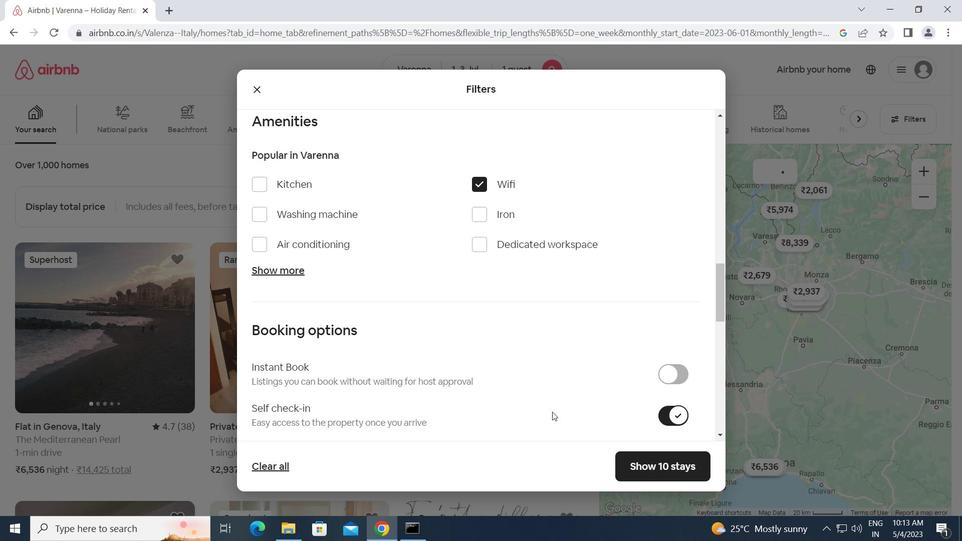 
Action: Mouse scrolled (552, 411) with delta (0, 0)
Screenshot: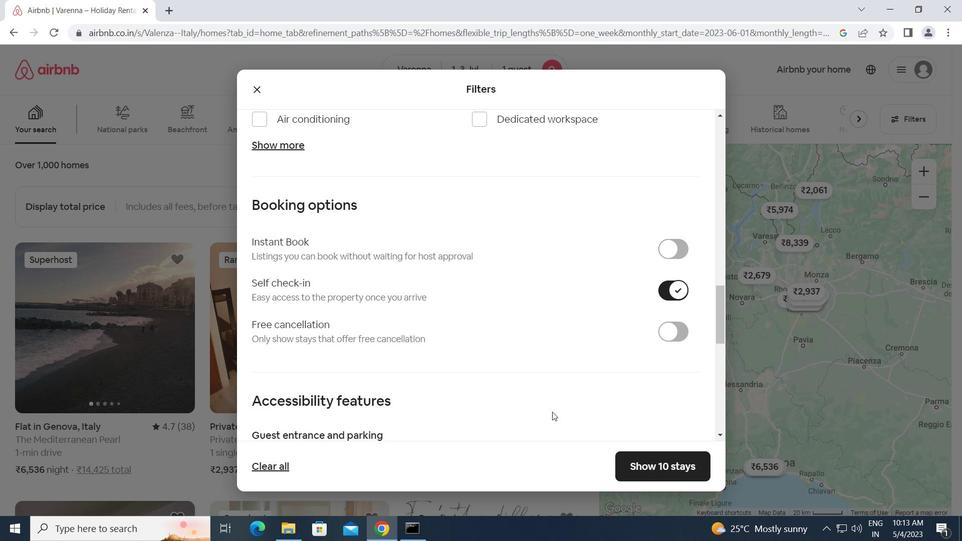 
Action: Mouse scrolled (552, 411) with delta (0, 0)
Screenshot: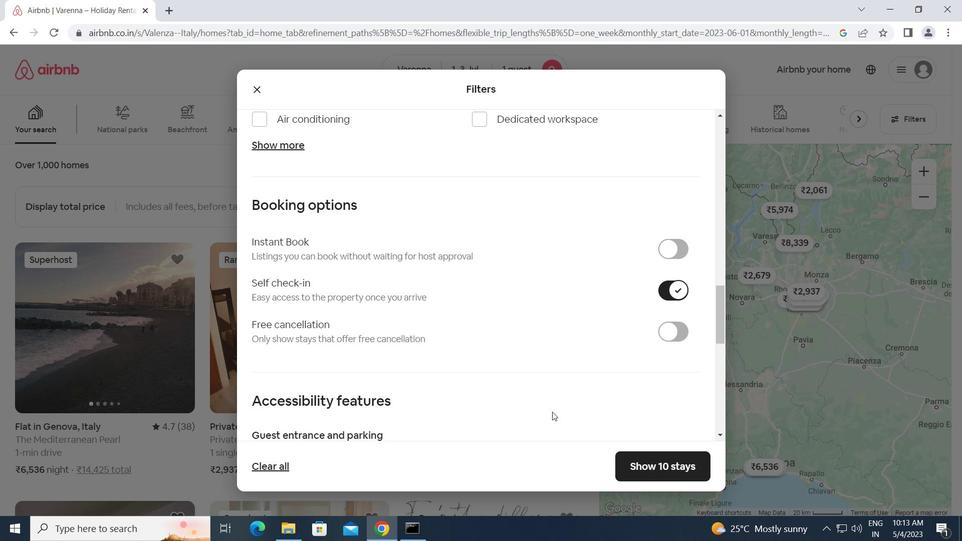 
Action: Mouse scrolled (552, 411) with delta (0, 0)
Screenshot: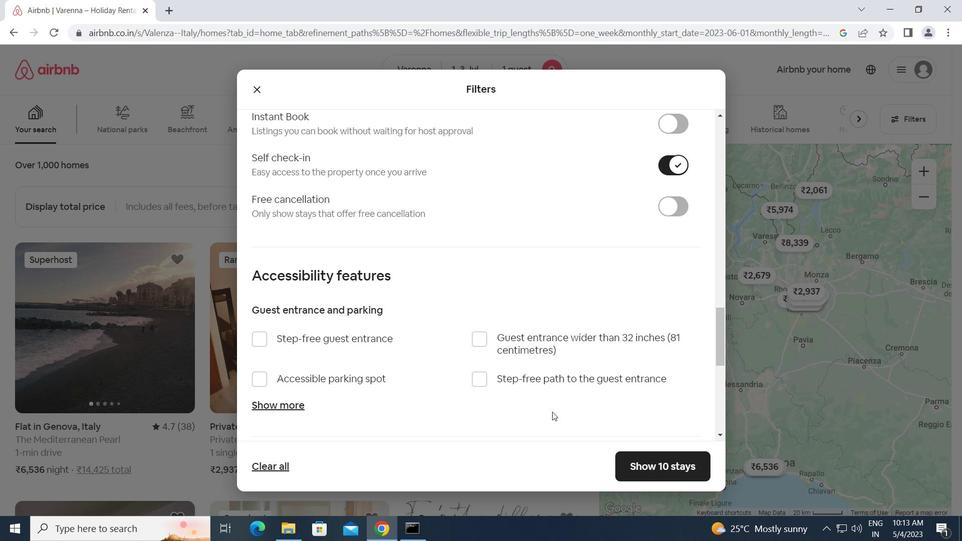 
Action: Mouse scrolled (552, 411) with delta (0, 0)
Screenshot: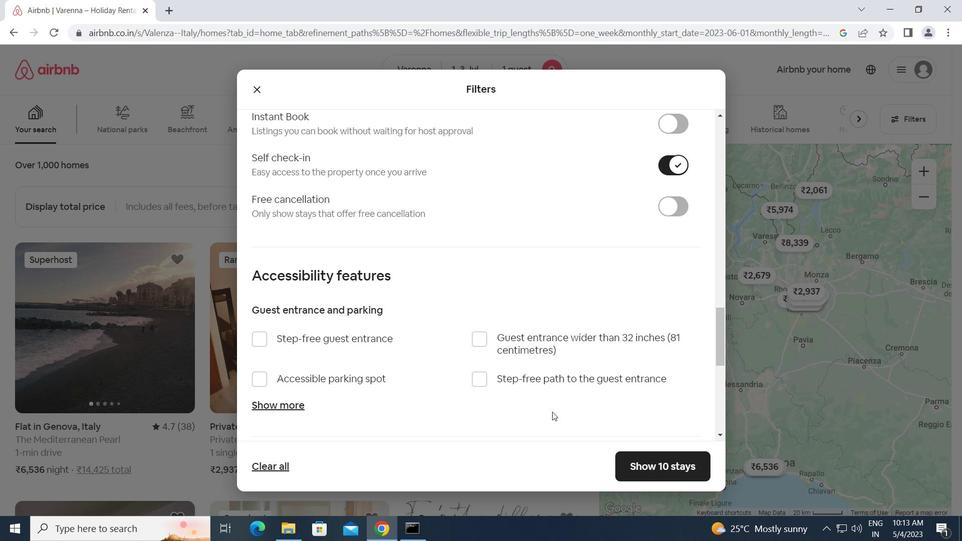 
Action: Mouse moved to (551, 412)
Screenshot: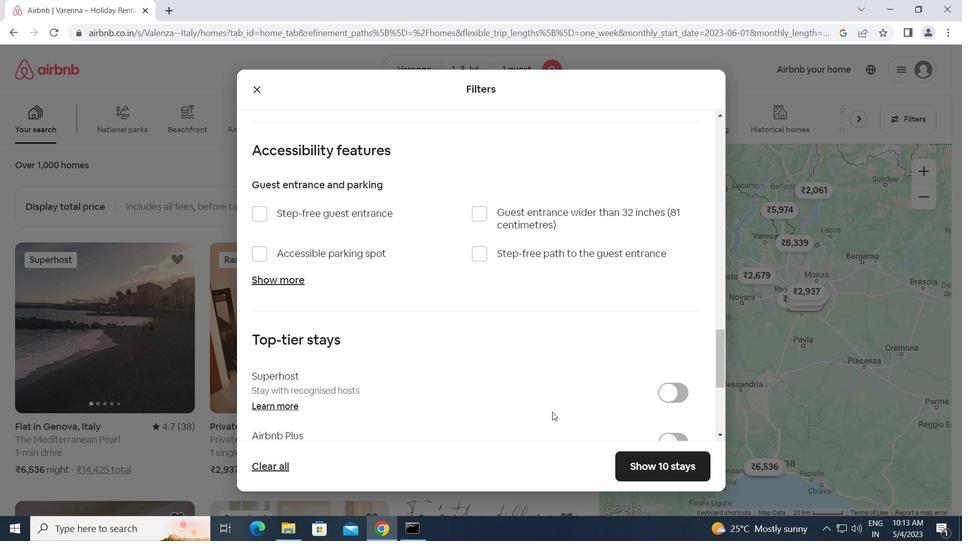 
Action: Mouse scrolled (551, 411) with delta (0, 0)
Screenshot: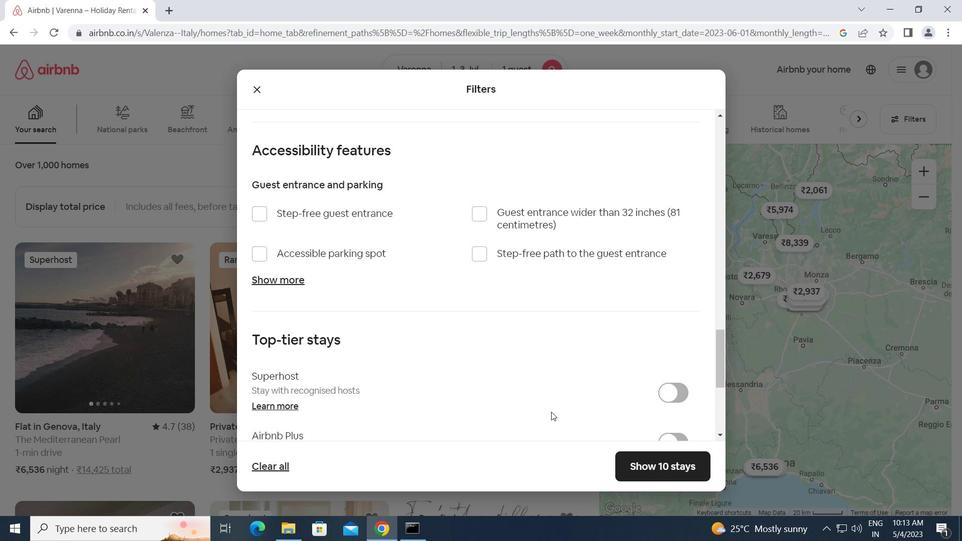 
Action: Mouse scrolled (551, 411) with delta (0, 0)
Screenshot: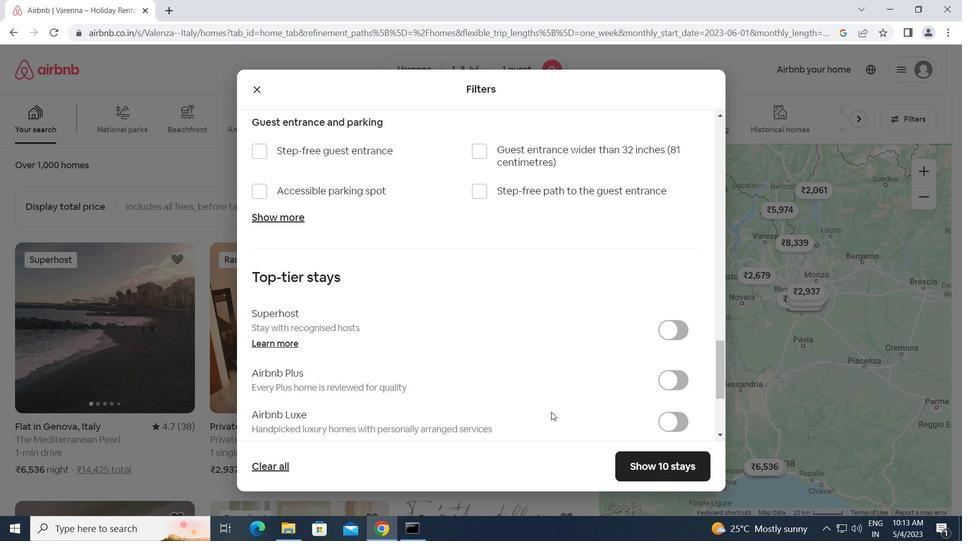 
Action: Mouse scrolled (551, 411) with delta (0, 0)
Screenshot: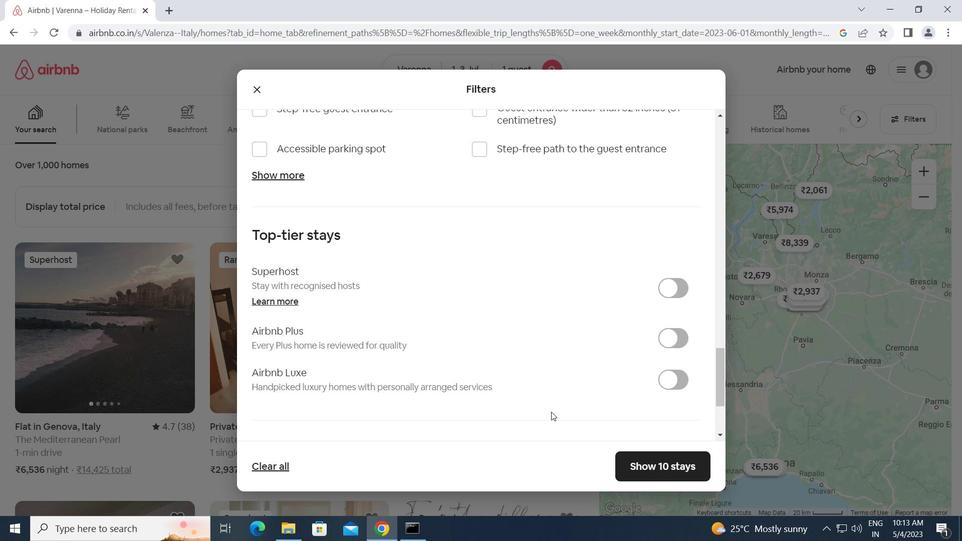 
Action: Mouse moved to (259, 404)
Screenshot: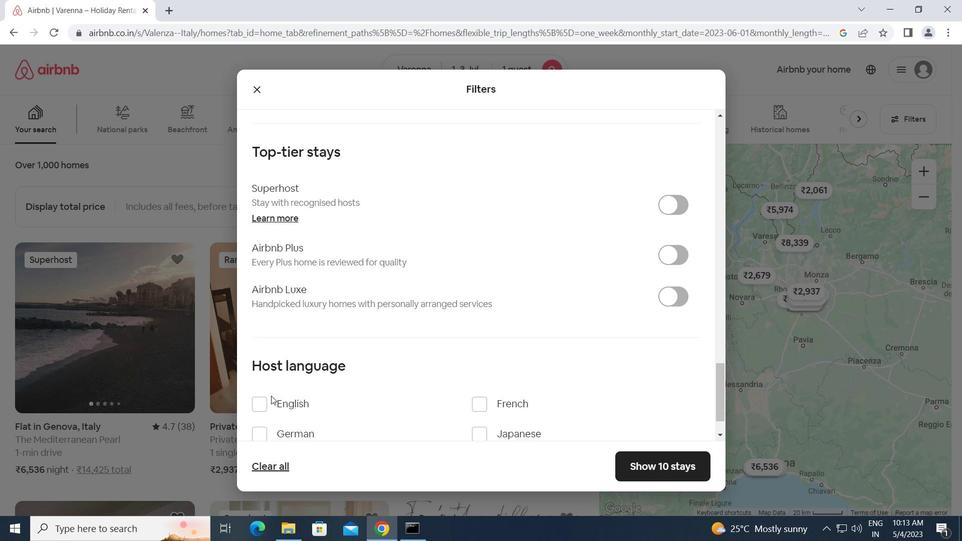
Action: Mouse pressed left at (259, 404)
Screenshot: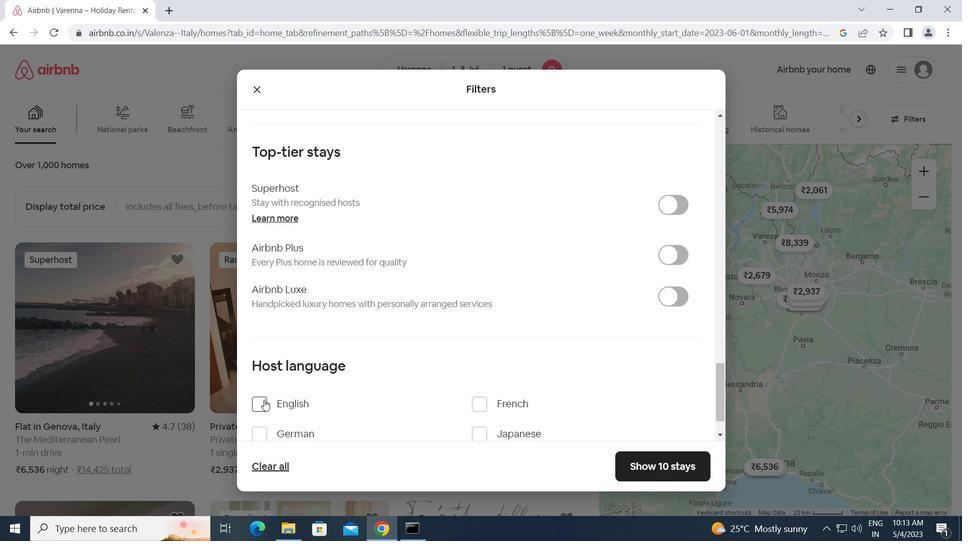 
Action: Mouse moved to (644, 465)
Screenshot: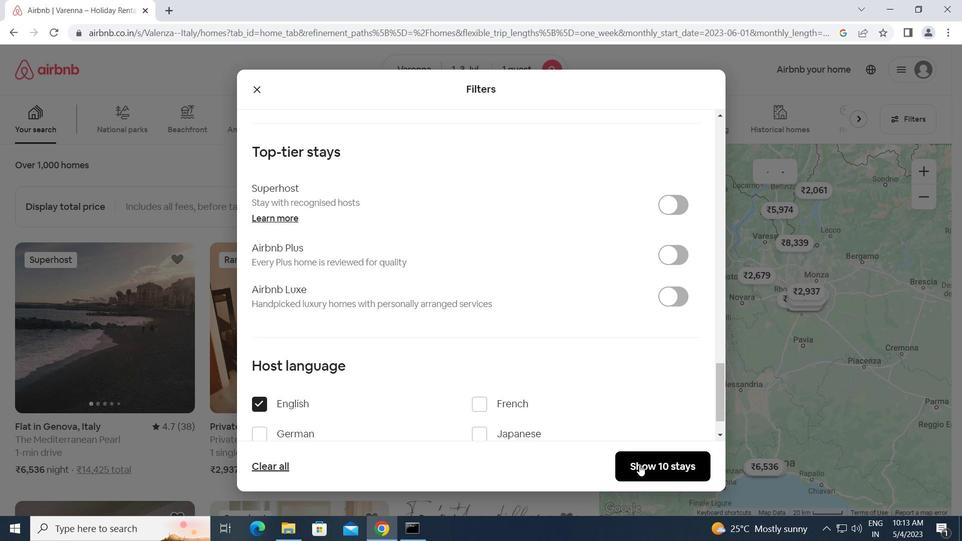 
Action: Mouse pressed left at (644, 465)
Screenshot: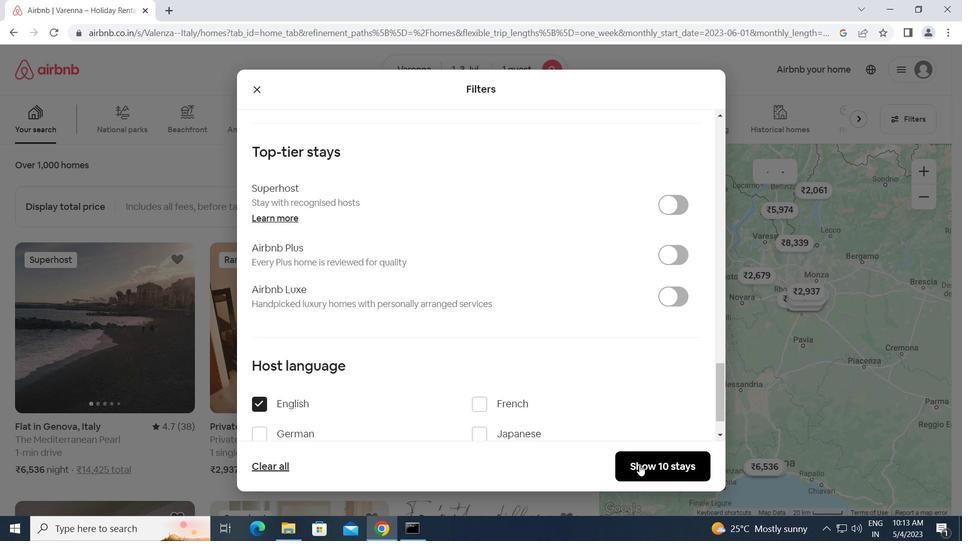 
